 Task: Use GitHub's "Code" tab to browse a repository's source code.
Action: Mouse moved to (1163, 76)
Screenshot: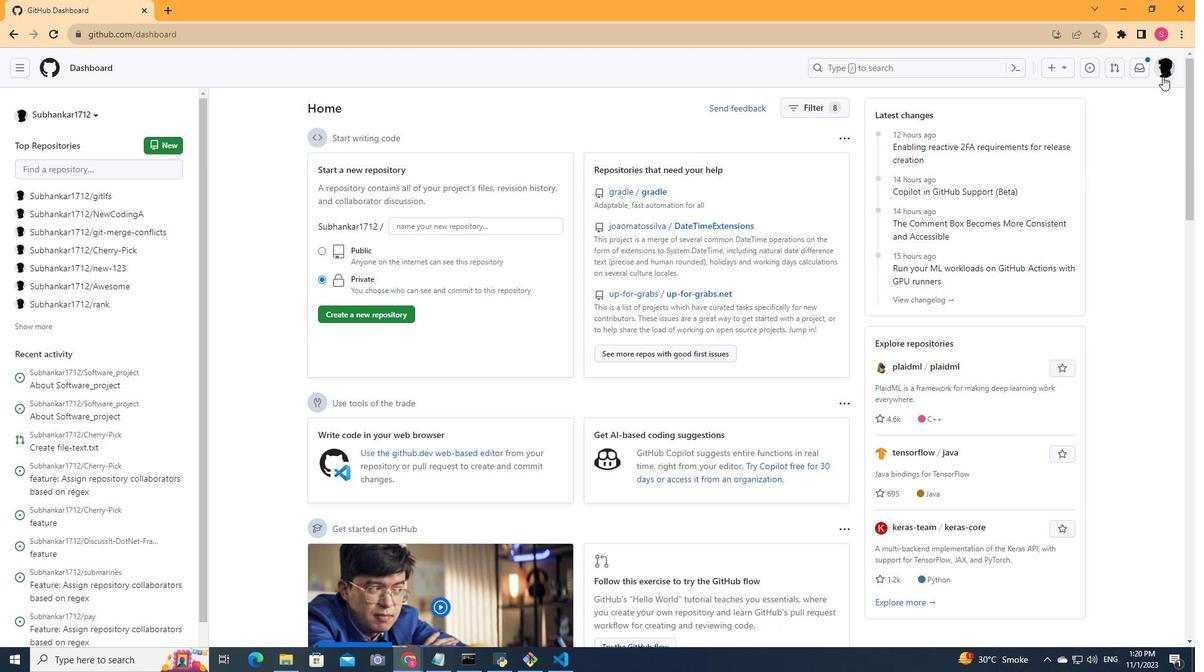 
Action: Mouse pressed left at (1163, 76)
Screenshot: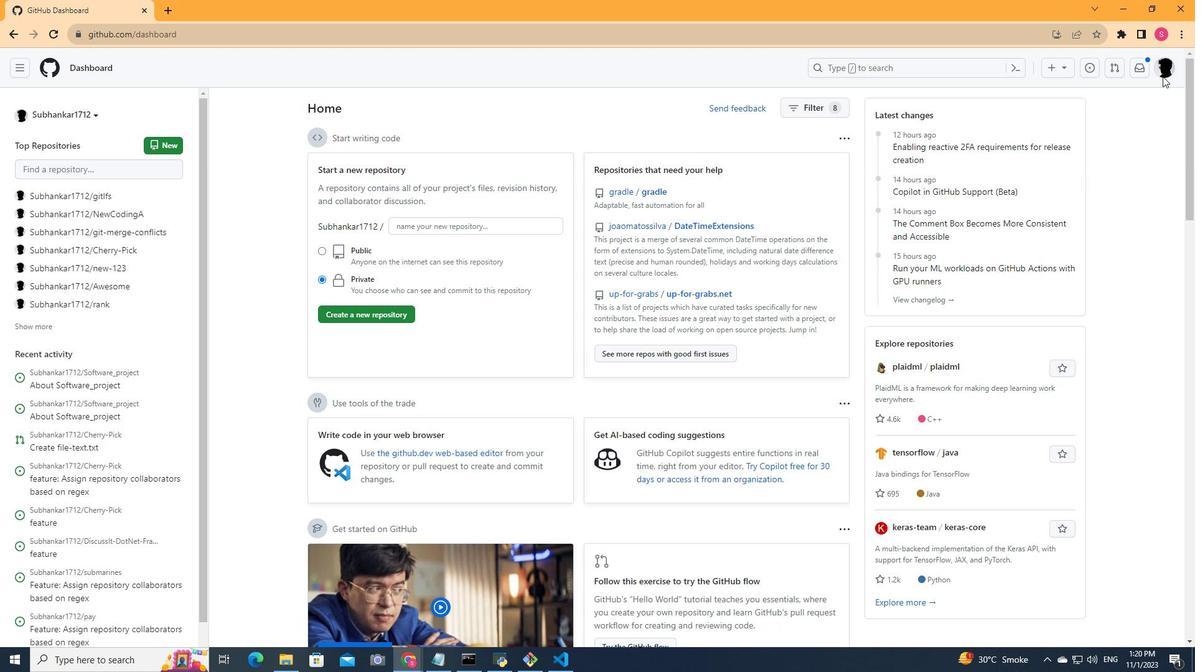 
Action: Mouse moved to (1072, 156)
Screenshot: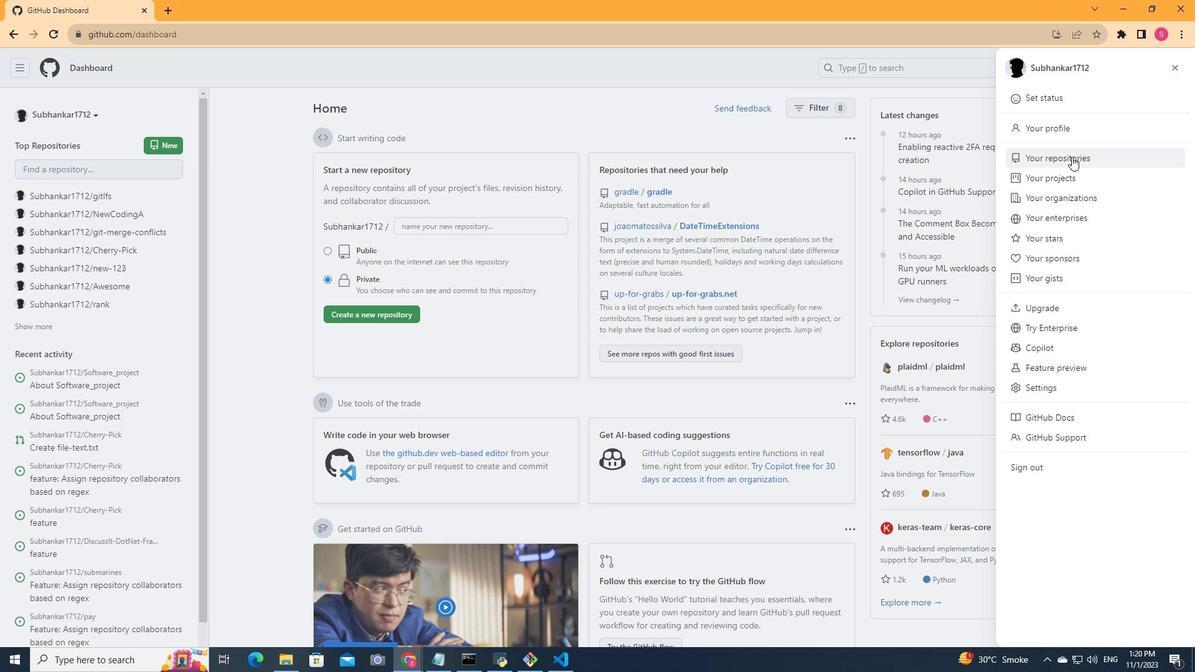 
Action: Mouse pressed left at (1072, 156)
Screenshot: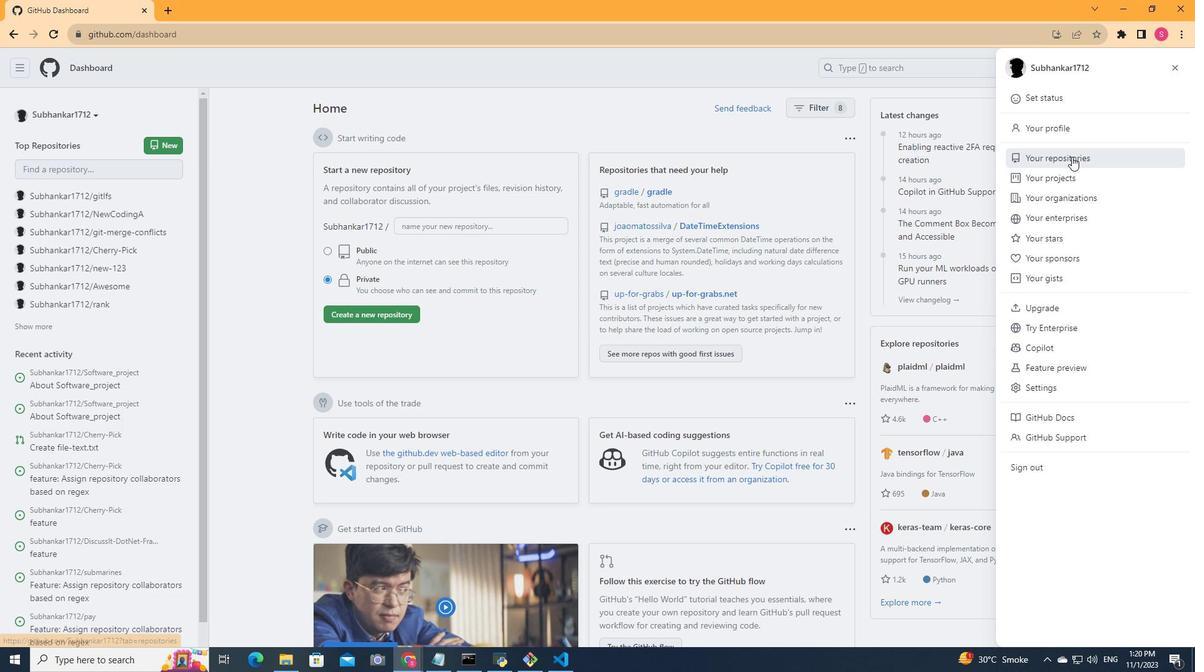 
Action: Mouse moved to (457, 184)
Screenshot: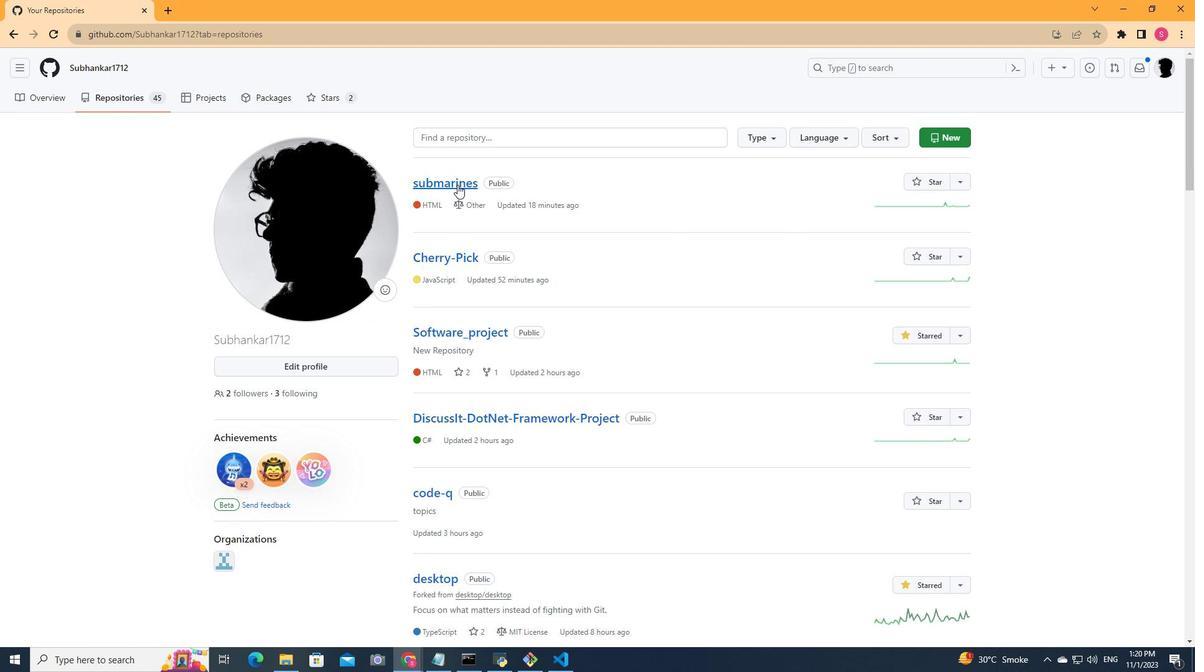
Action: Mouse pressed left at (457, 184)
Screenshot: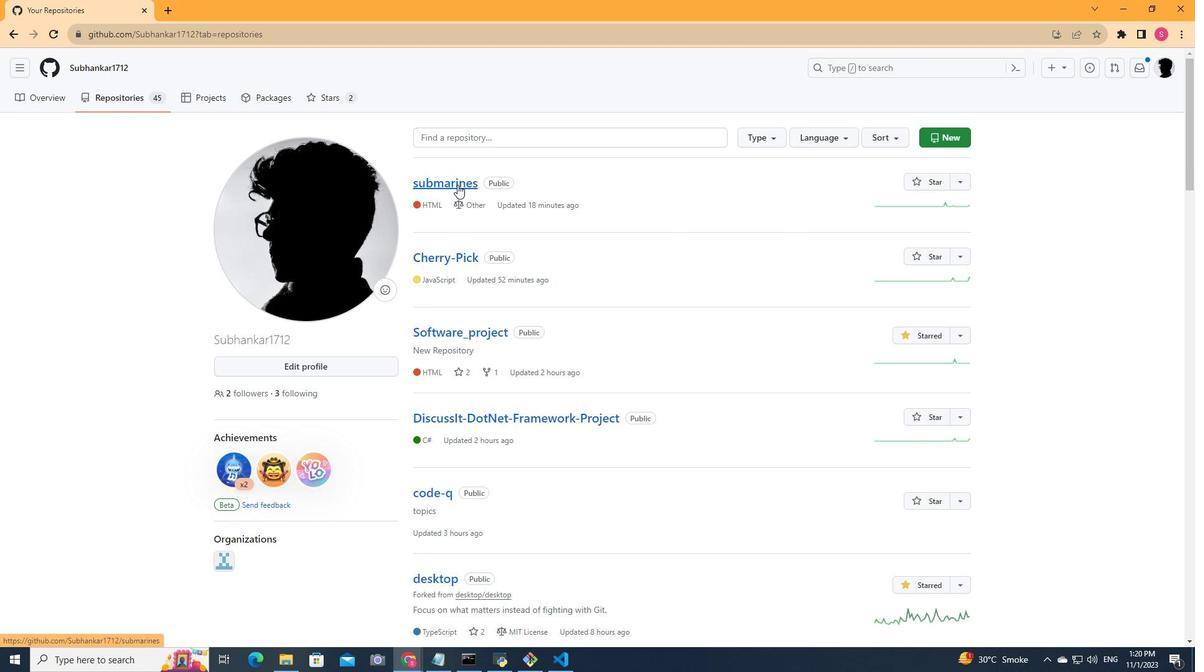 
Action: Mouse moved to (764, 181)
Screenshot: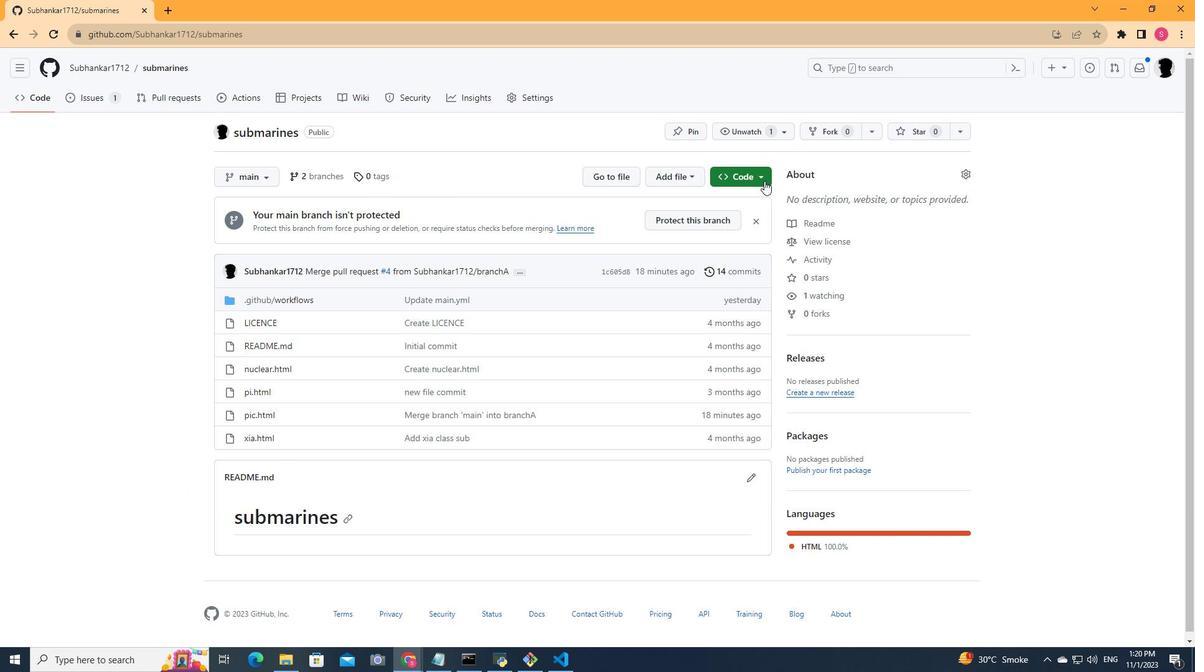 
Action: Mouse pressed left at (764, 181)
Screenshot: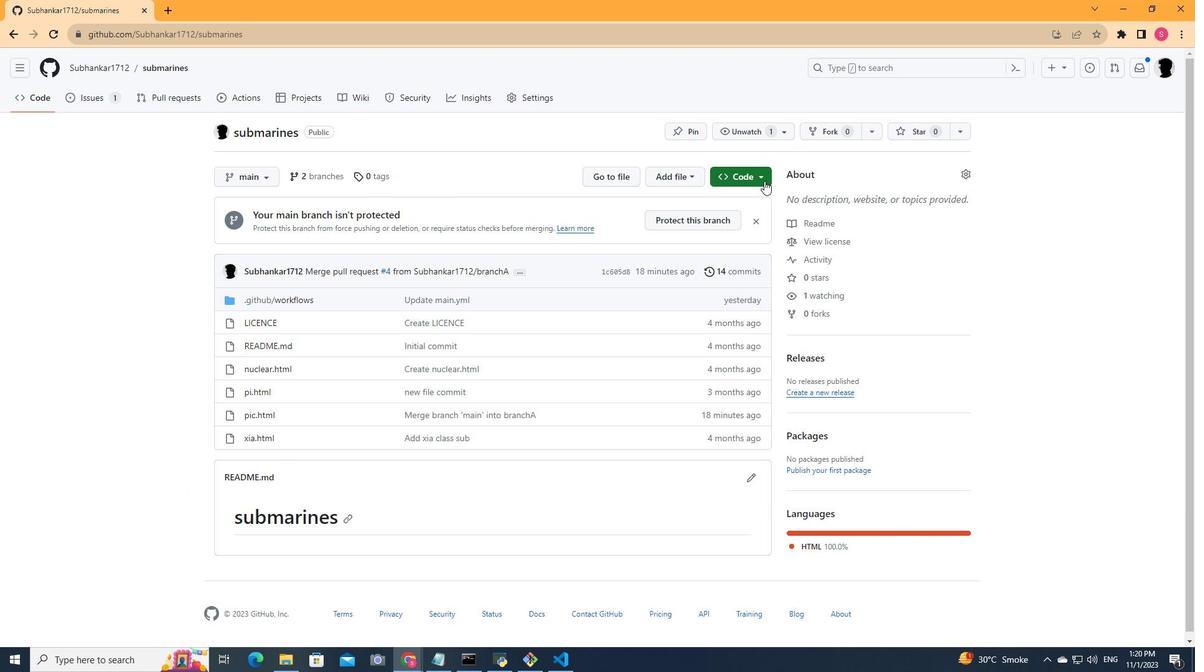 
Action: Mouse moved to (645, 396)
Screenshot: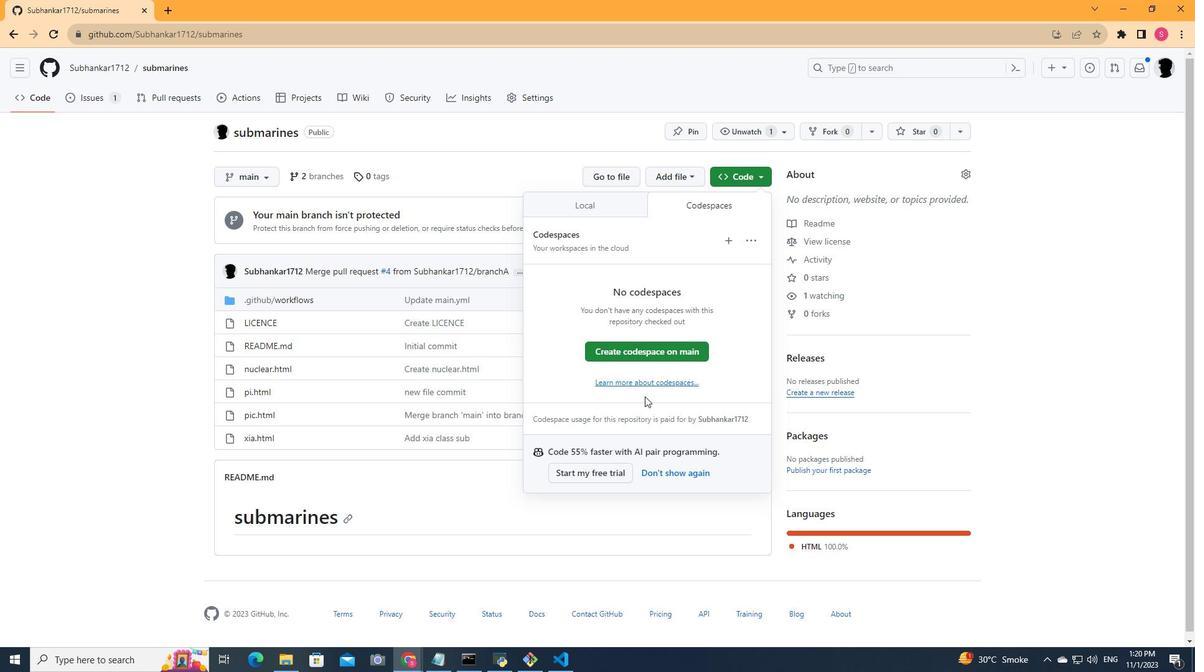 
Action: Mouse scrolled (645, 395) with delta (0, 0)
Screenshot: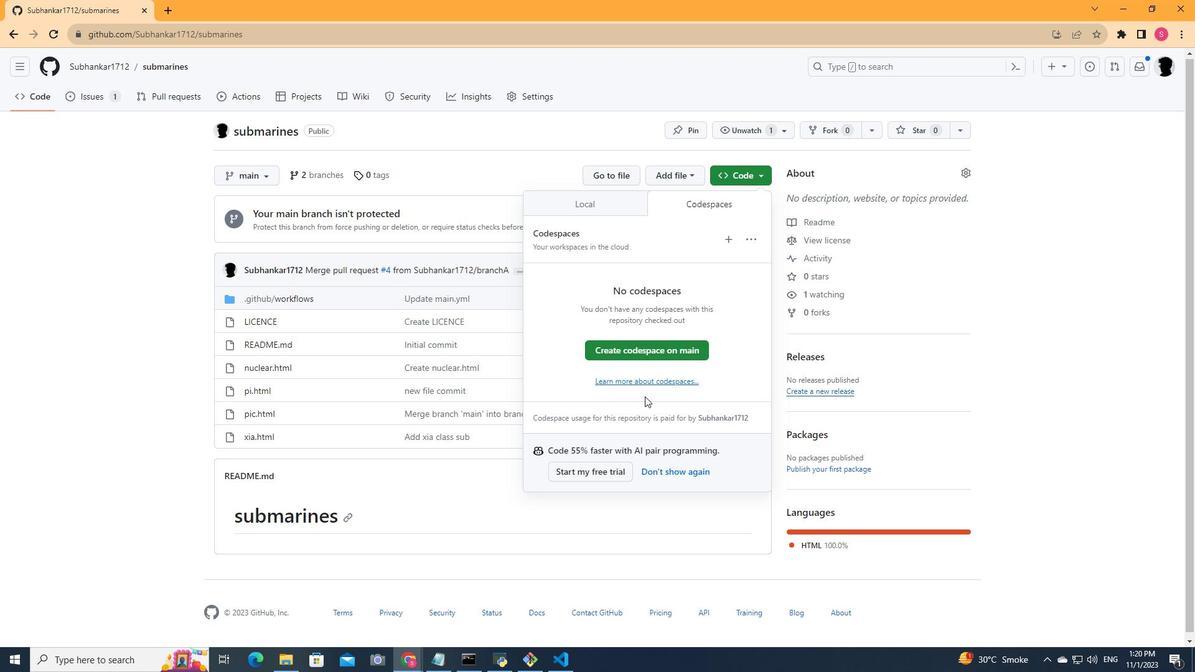 
Action: Mouse scrolled (645, 395) with delta (0, 0)
Screenshot: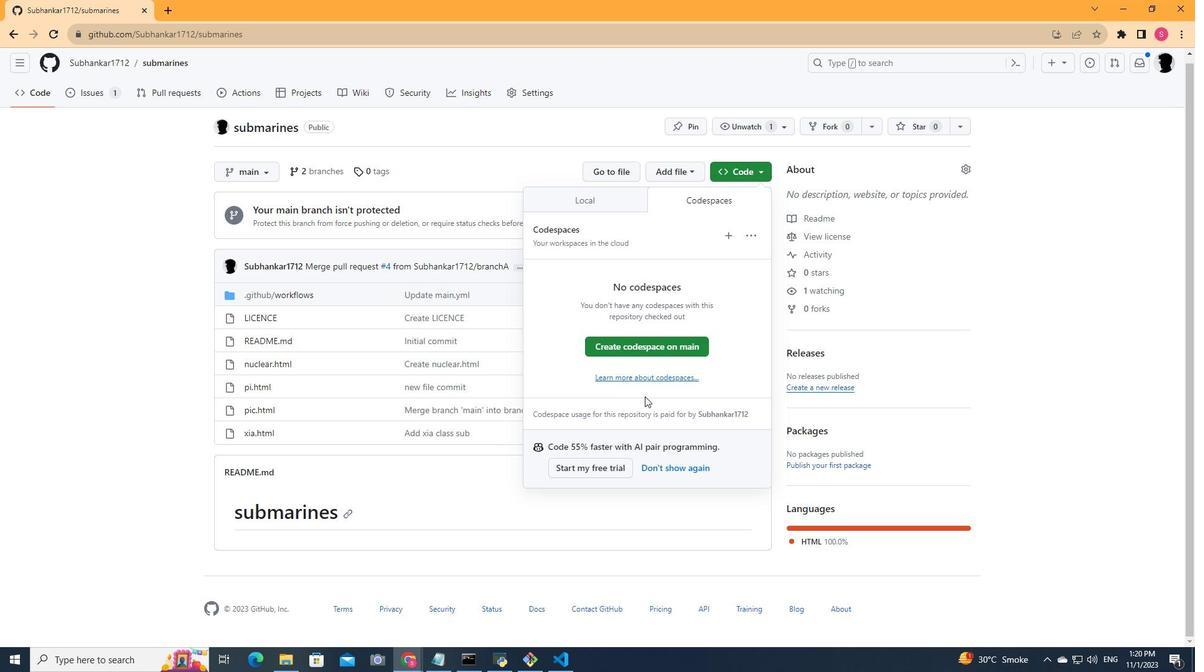 
Action: Mouse moved to (616, 203)
Screenshot: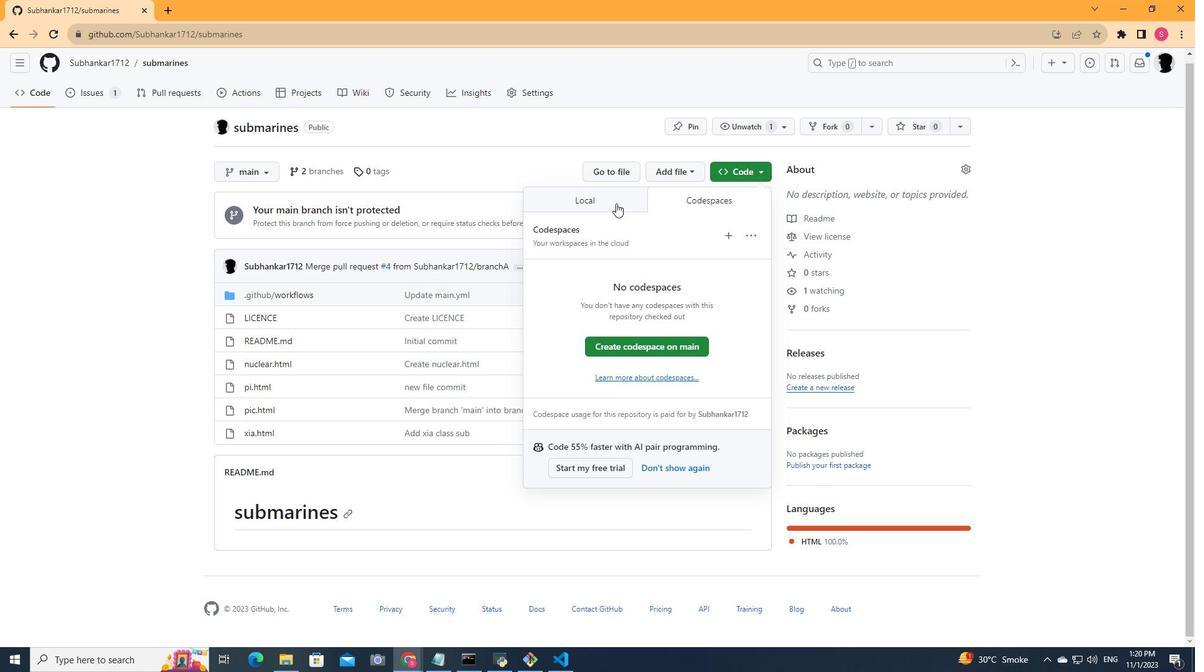 
Action: Mouse pressed left at (616, 203)
Screenshot: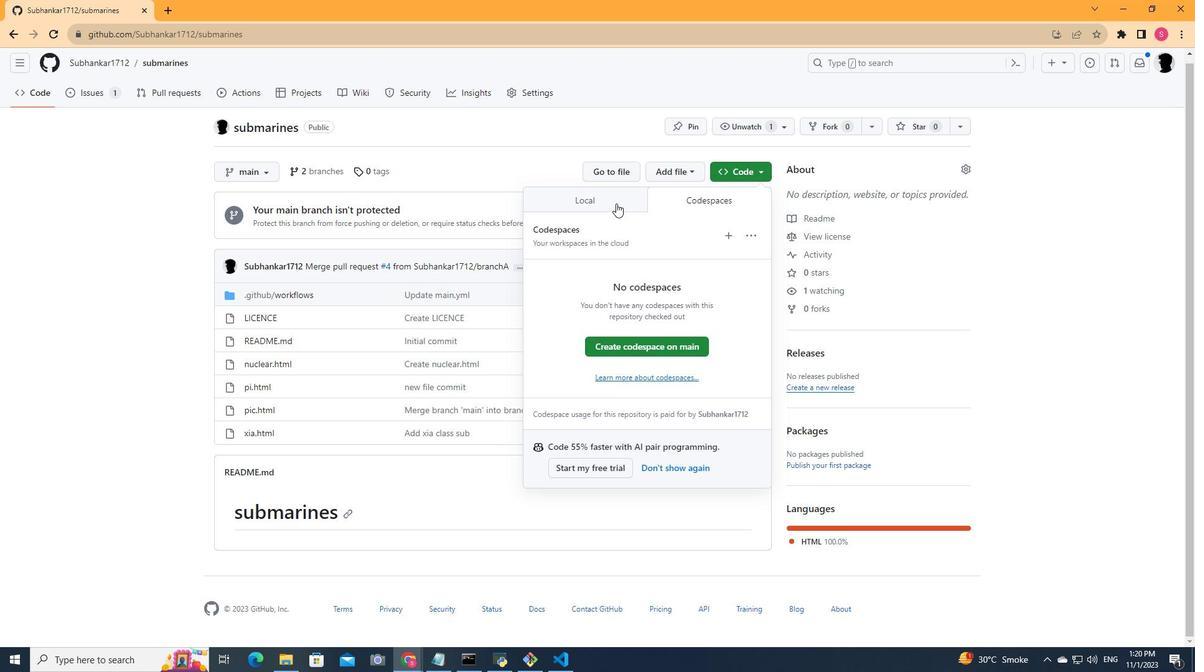 
Action: Mouse moved to (628, 302)
Screenshot: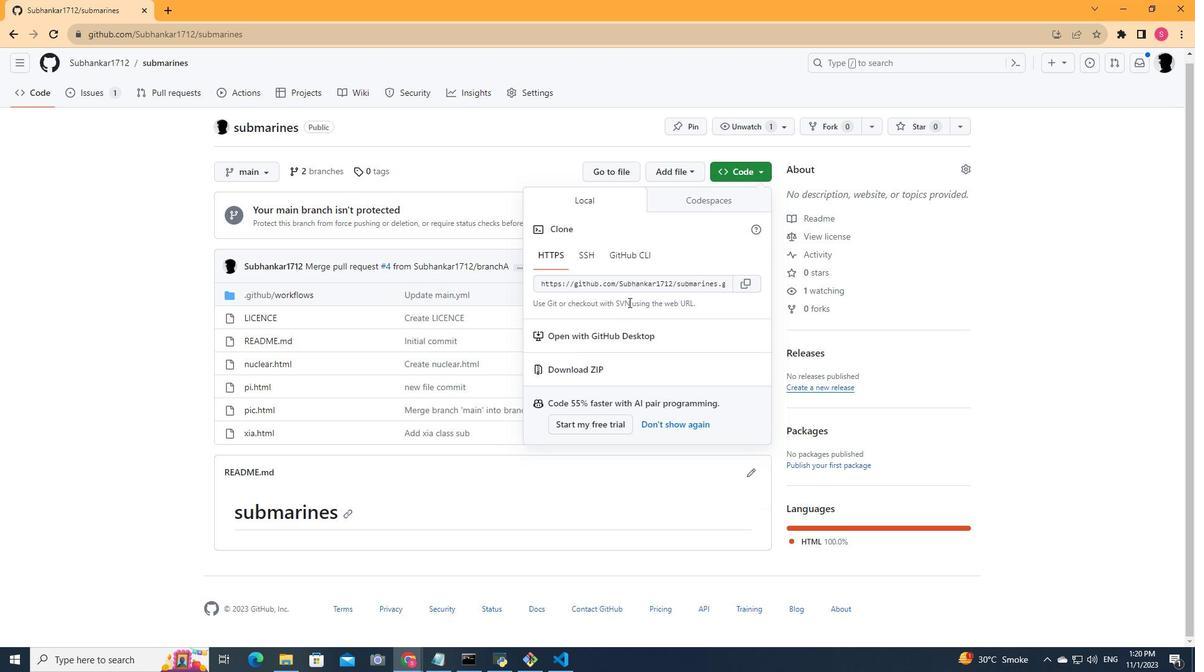 
Action: Mouse scrolled (628, 301) with delta (0, 0)
Screenshot: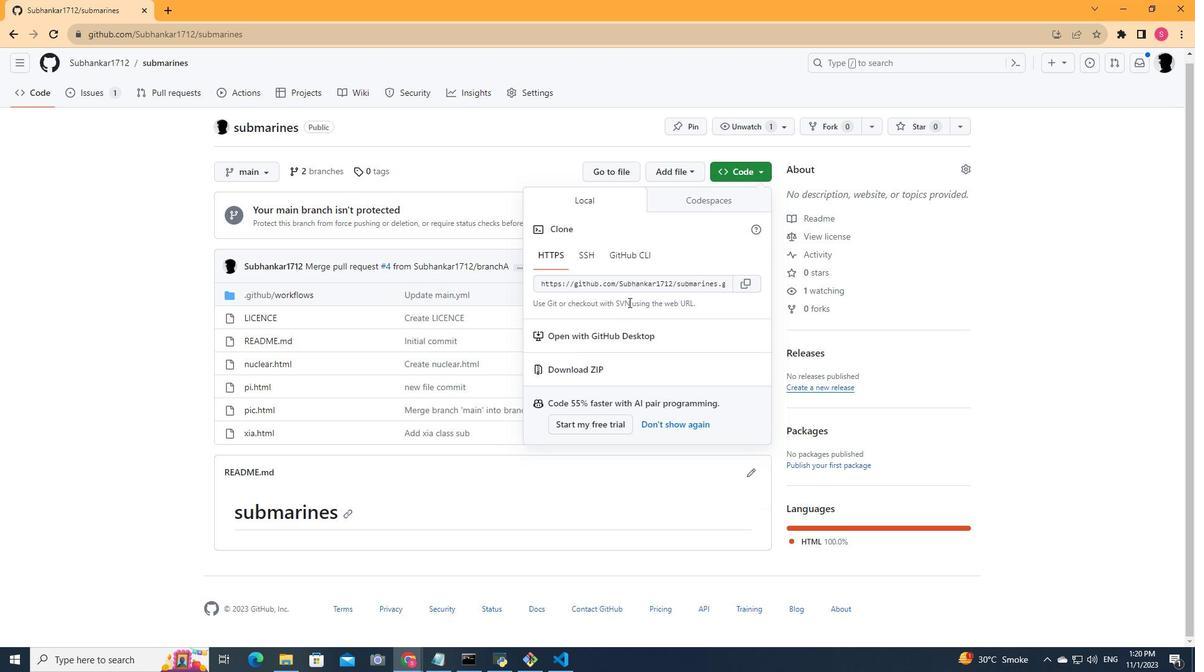 
Action: Mouse scrolled (628, 301) with delta (0, 0)
Screenshot: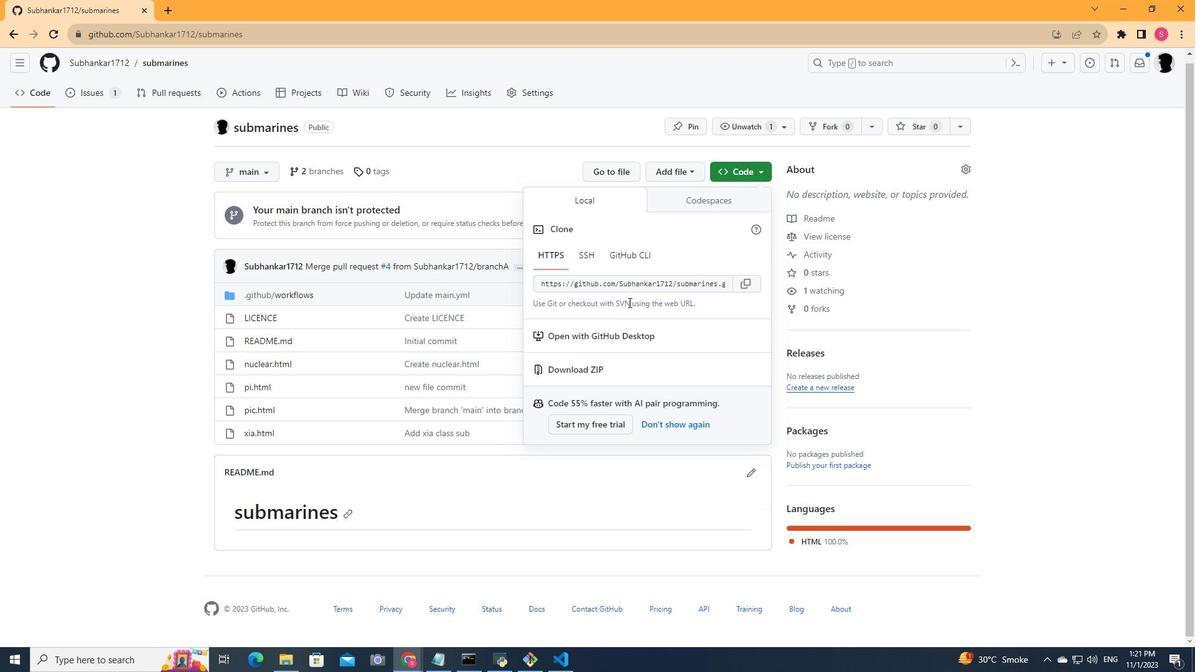 
Action: Mouse moved to (595, 311)
Screenshot: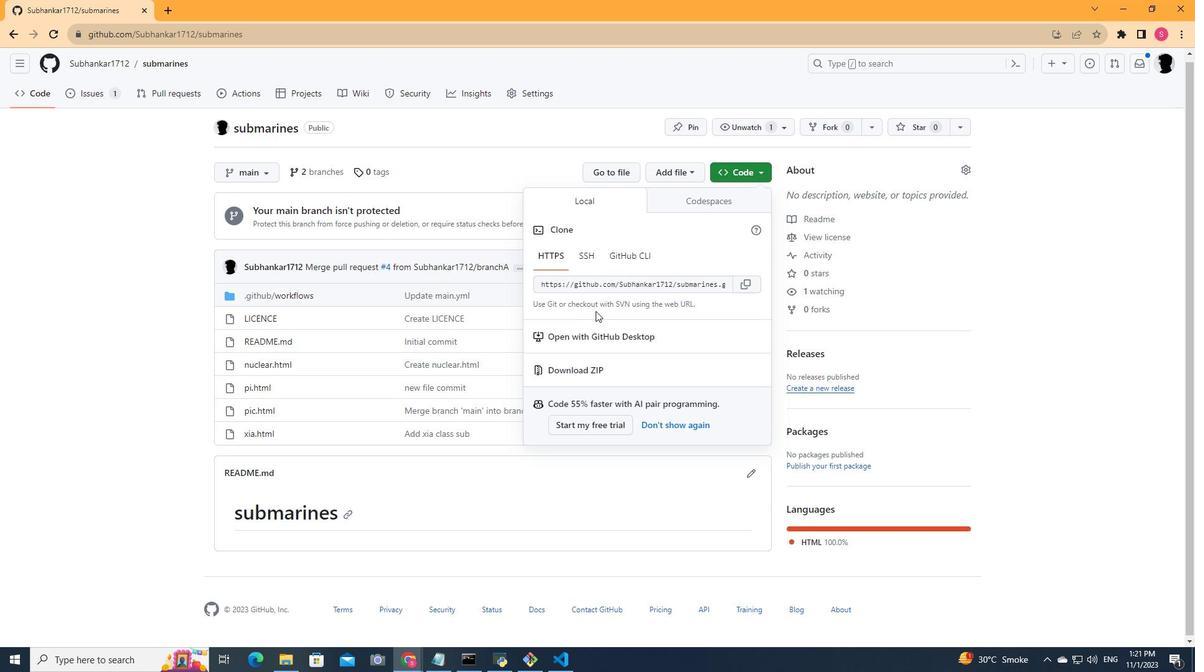 
Action: Mouse scrolled (595, 311) with delta (0, 0)
Screenshot: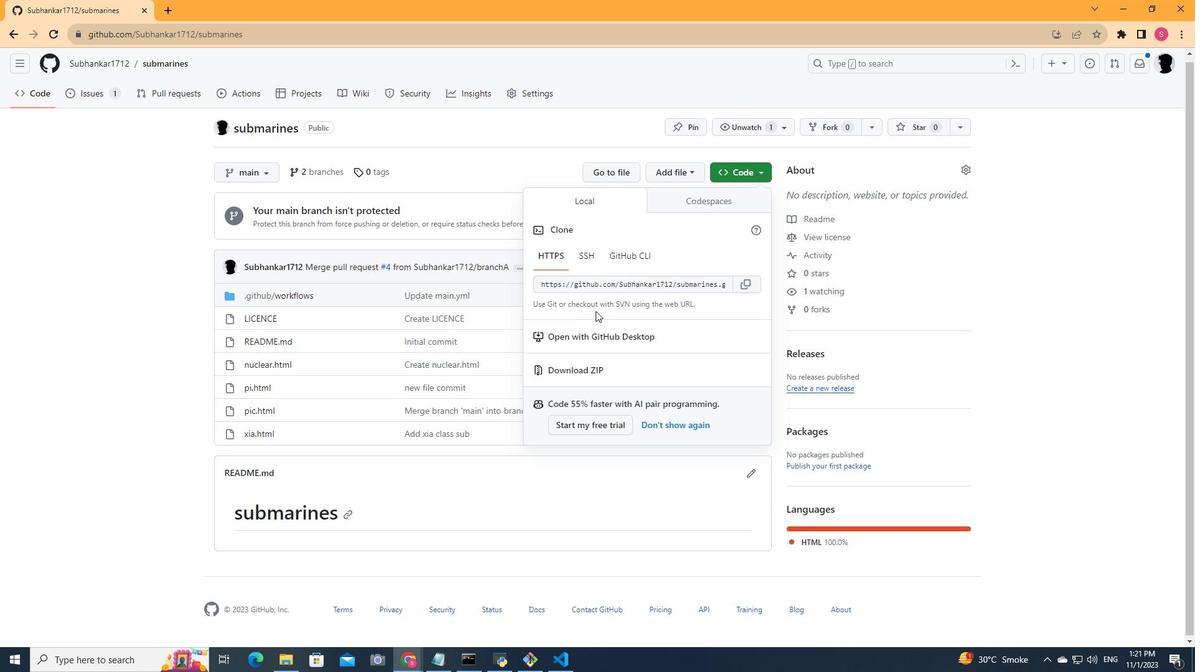 
Action: Mouse scrolled (595, 311) with delta (0, 0)
Screenshot: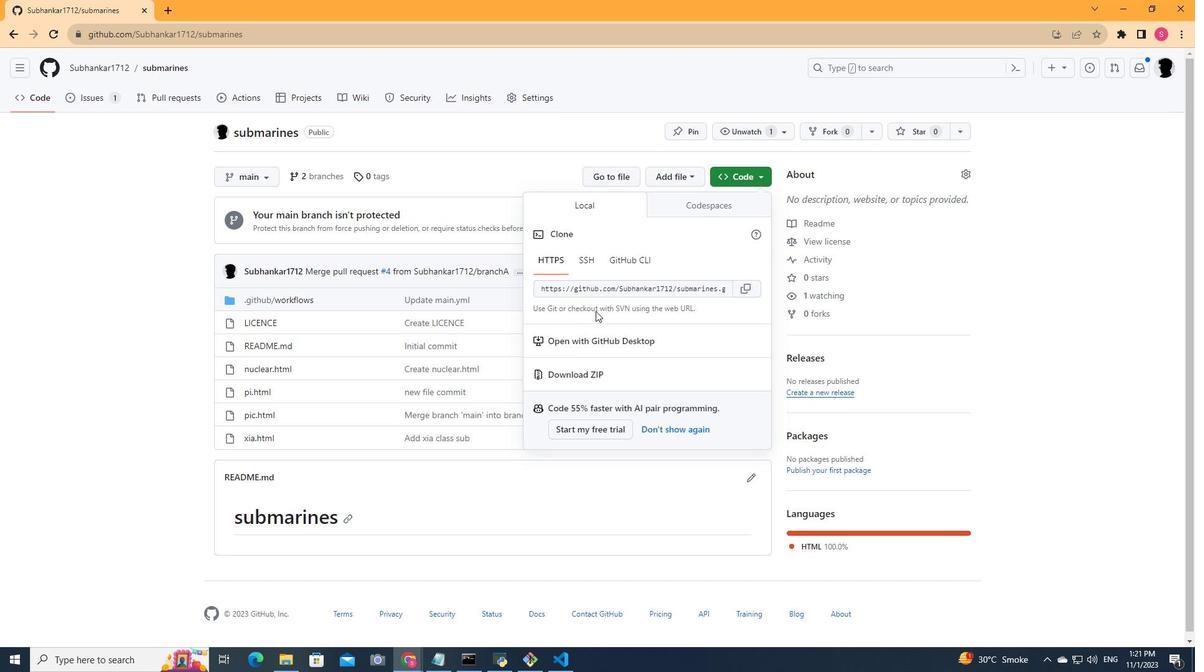 
Action: Mouse moved to (763, 178)
Screenshot: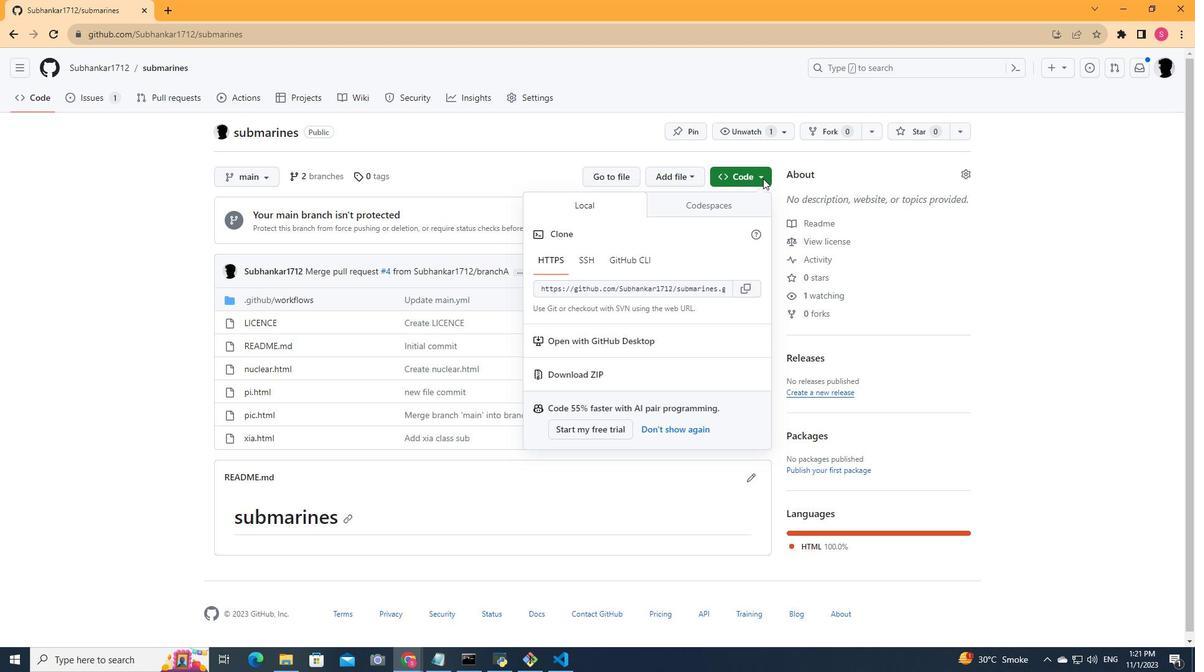 
Action: Mouse pressed left at (763, 178)
Screenshot: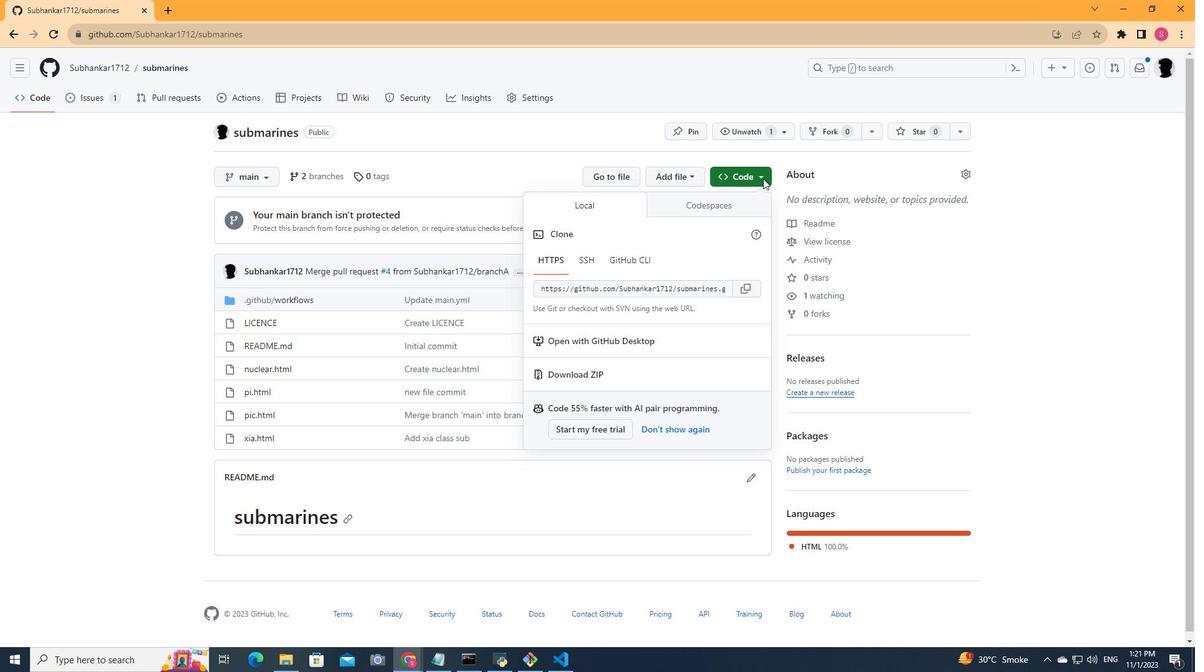 
Action: Mouse moved to (458, 317)
Screenshot: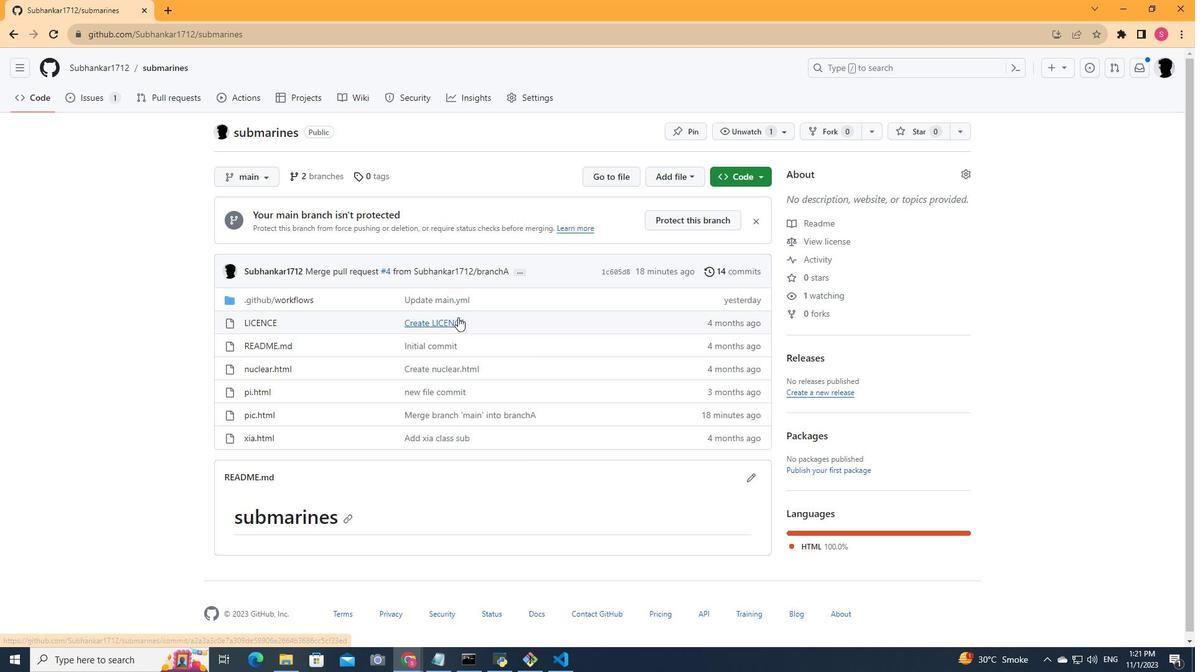 
Action: Mouse scrolled (458, 316) with delta (0, 0)
Screenshot: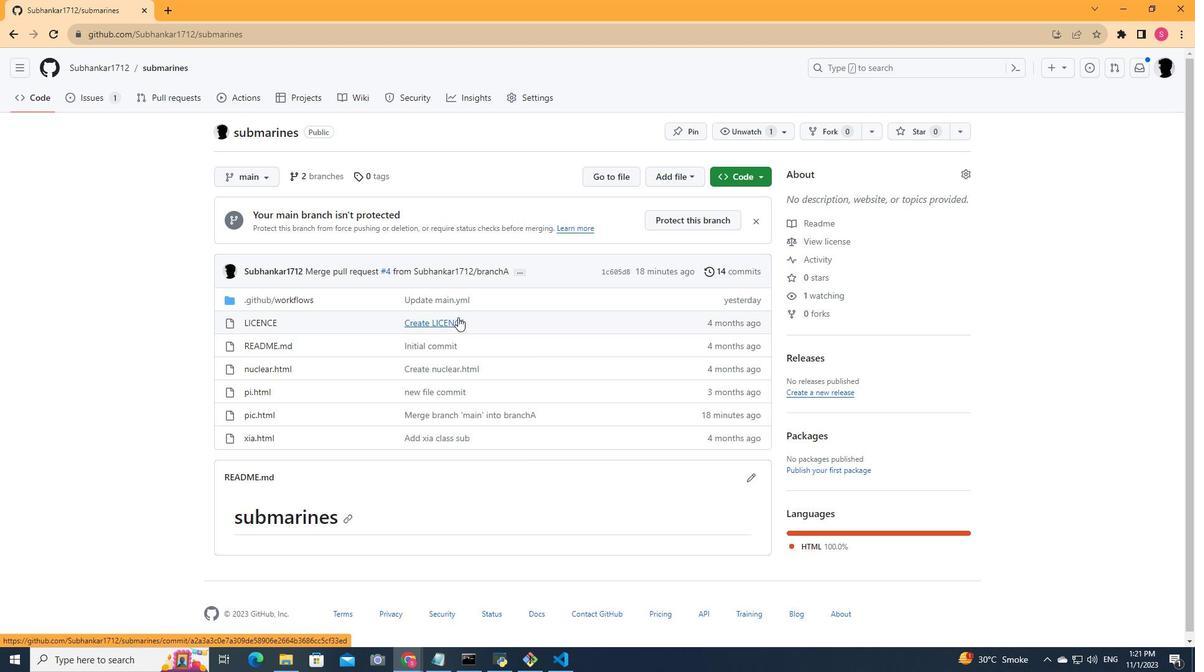 
Action: Mouse scrolled (458, 316) with delta (0, 0)
Screenshot: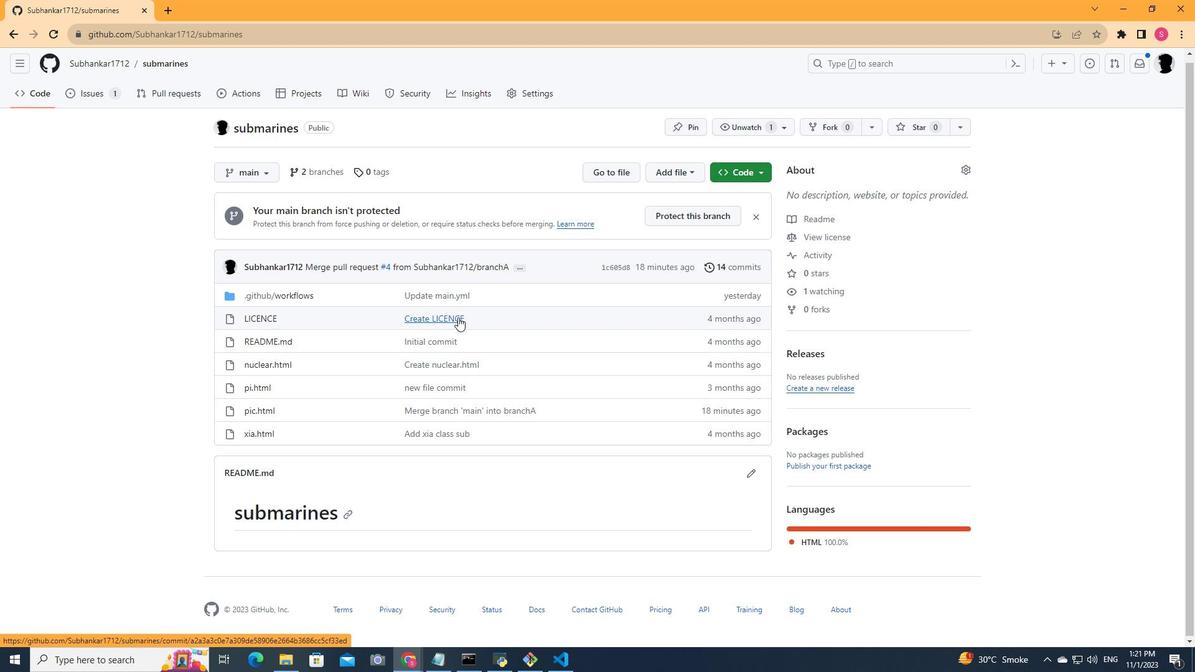 
Action: Mouse moved to (250, 361)
Screenshot: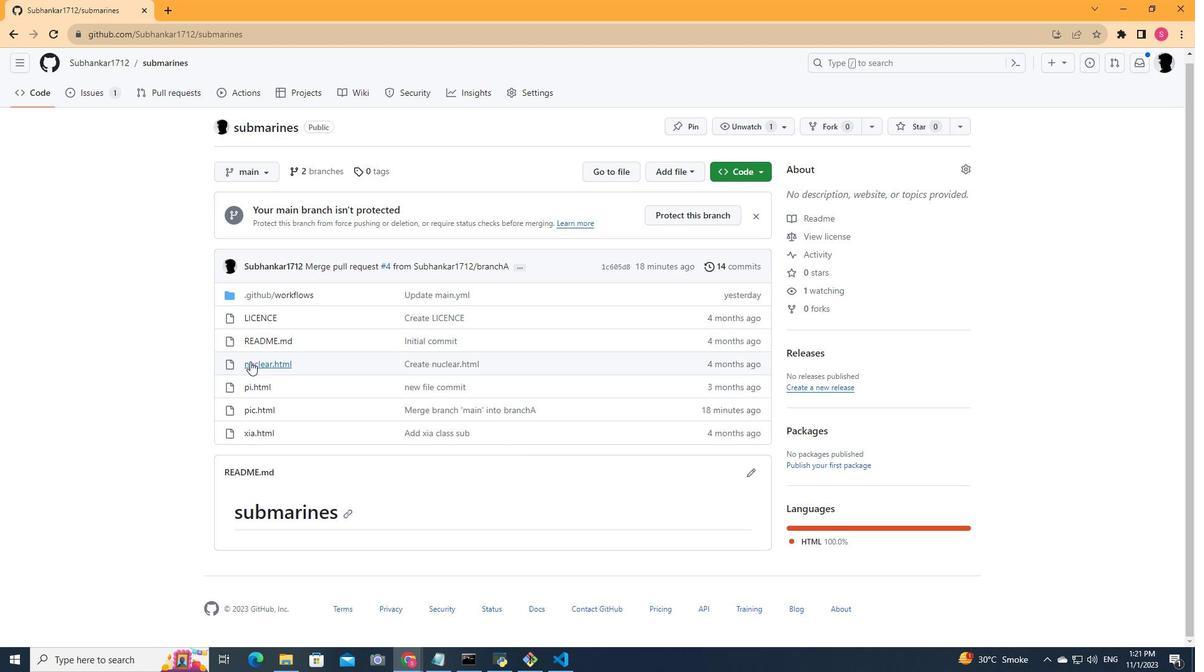 
Action: Mouse pressed left at (250, 361)
Screenshot: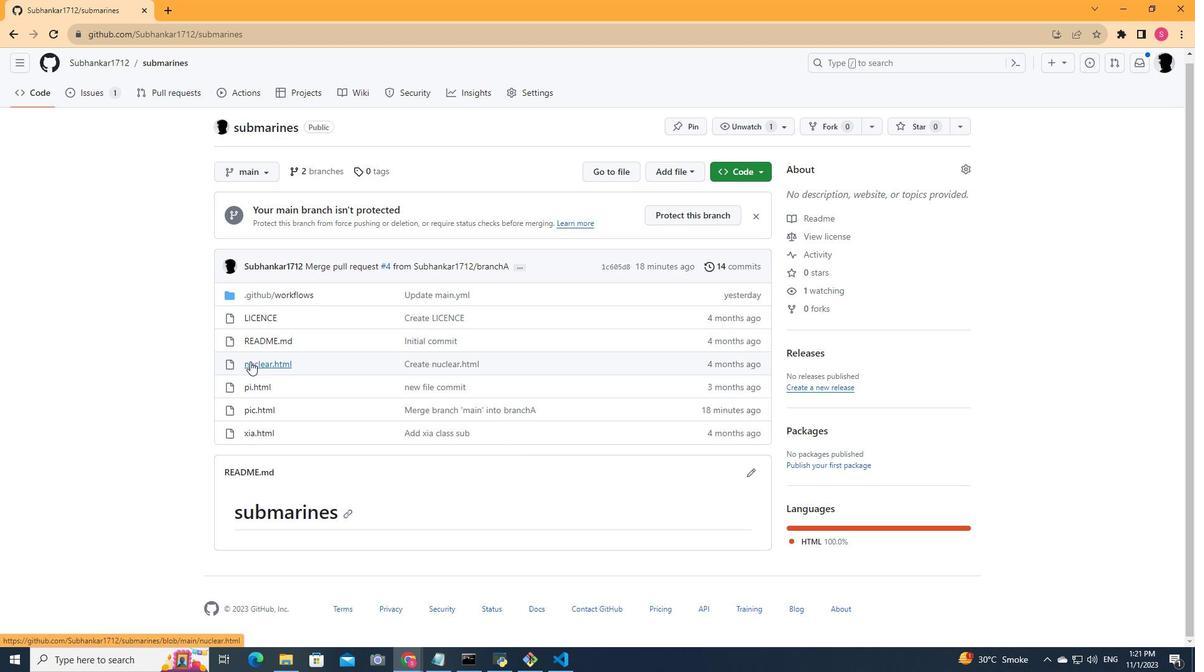 
Action: Mouse moved to (8, 35)
Screenshot: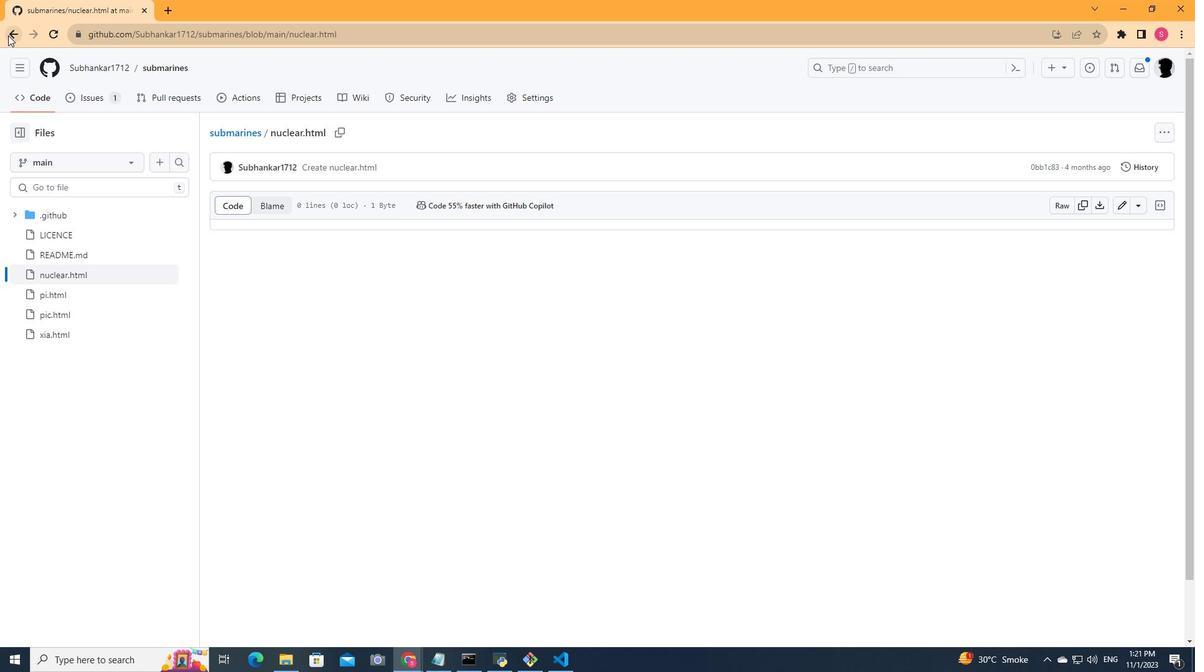 
Action: Mouse pressed left at (8, 35)
Screenshot: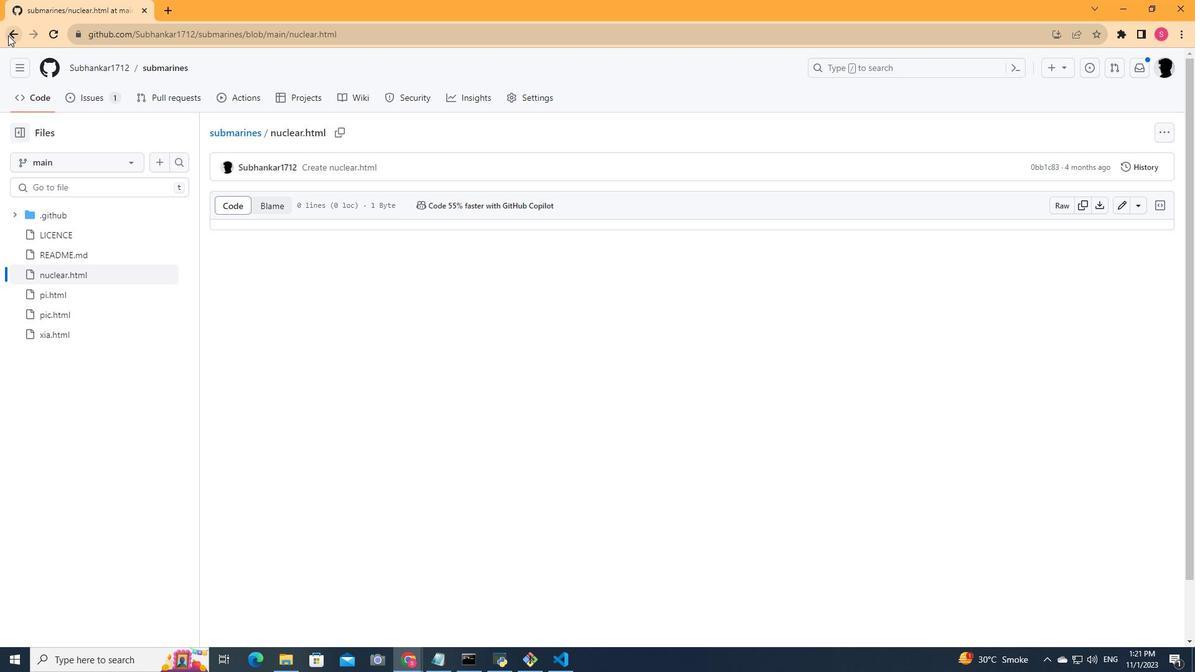 
Action: Mouse moved to (254, 413)
Screenshot: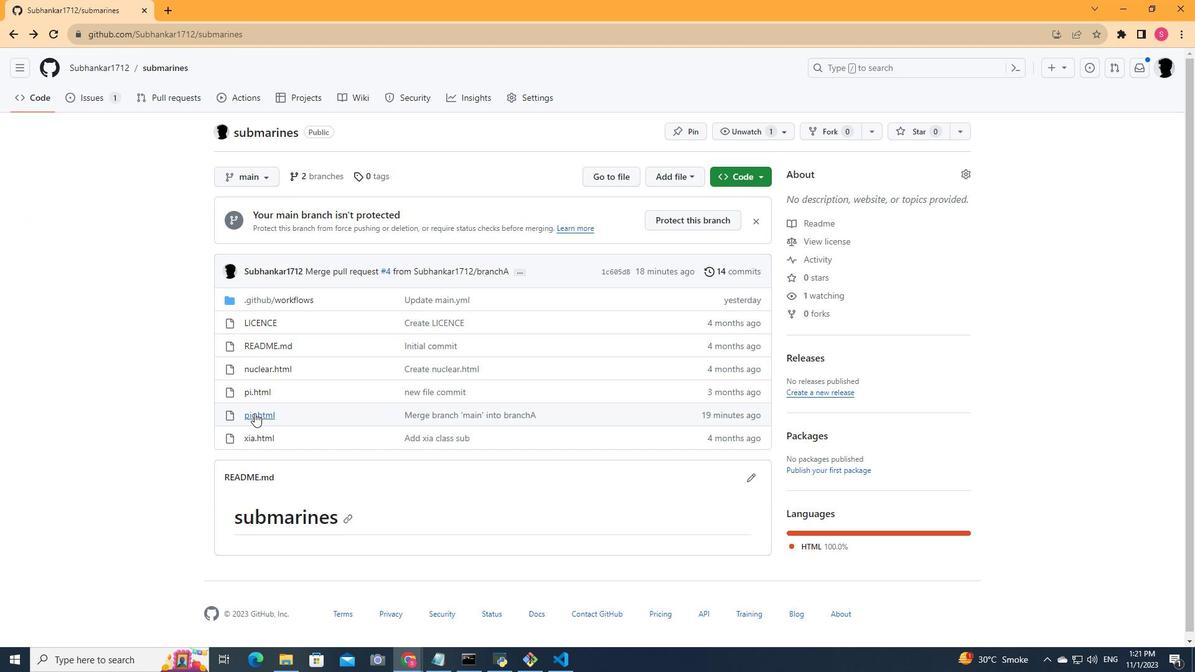 
Action: Mouse pressed left at (254, 413)
Screenshot: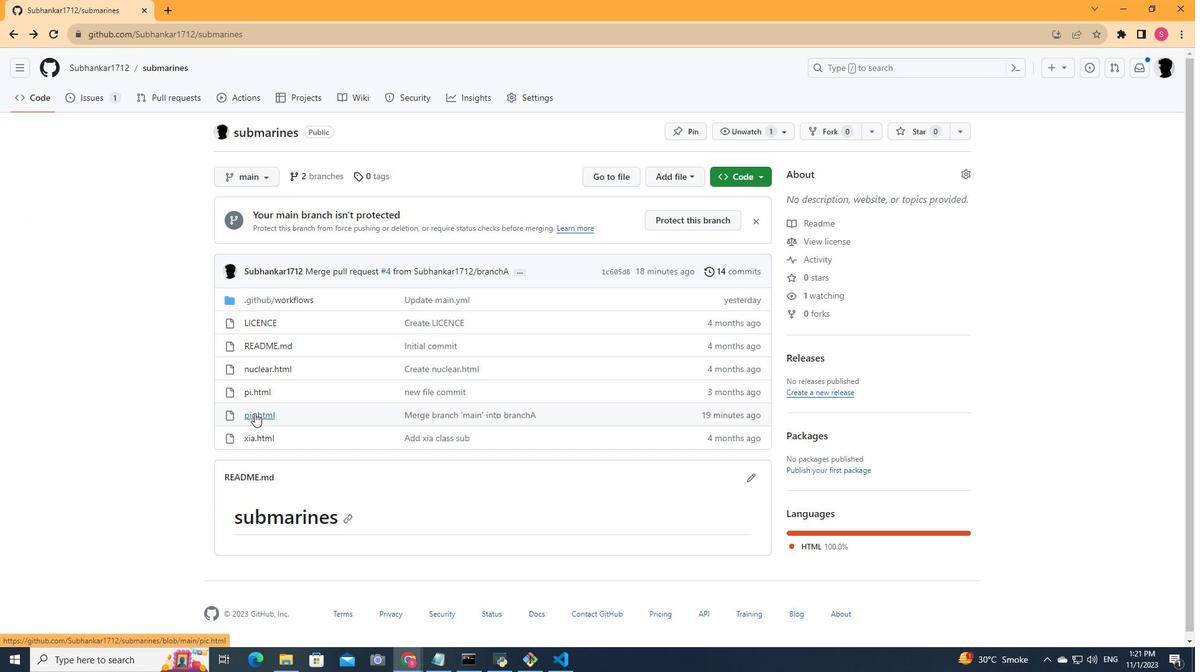 
Action: Mouse moved to (405, 284)
Screenshot: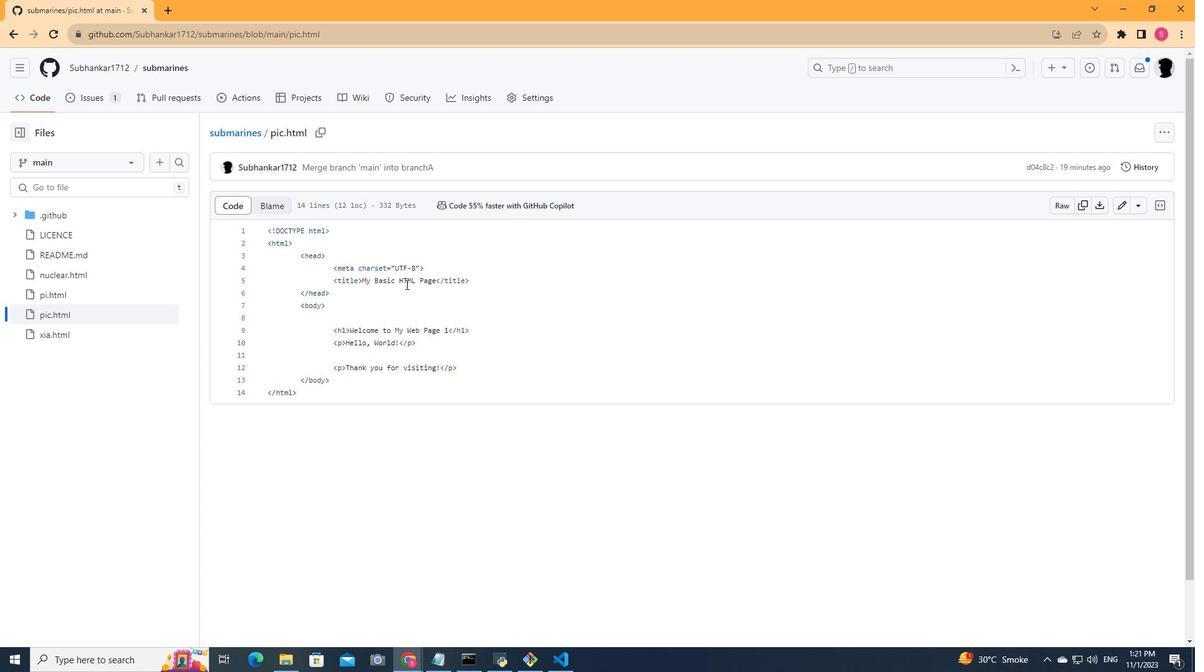 
Action: Mouse scrolled (405, 283) with delta (0, 0)
Screenshot: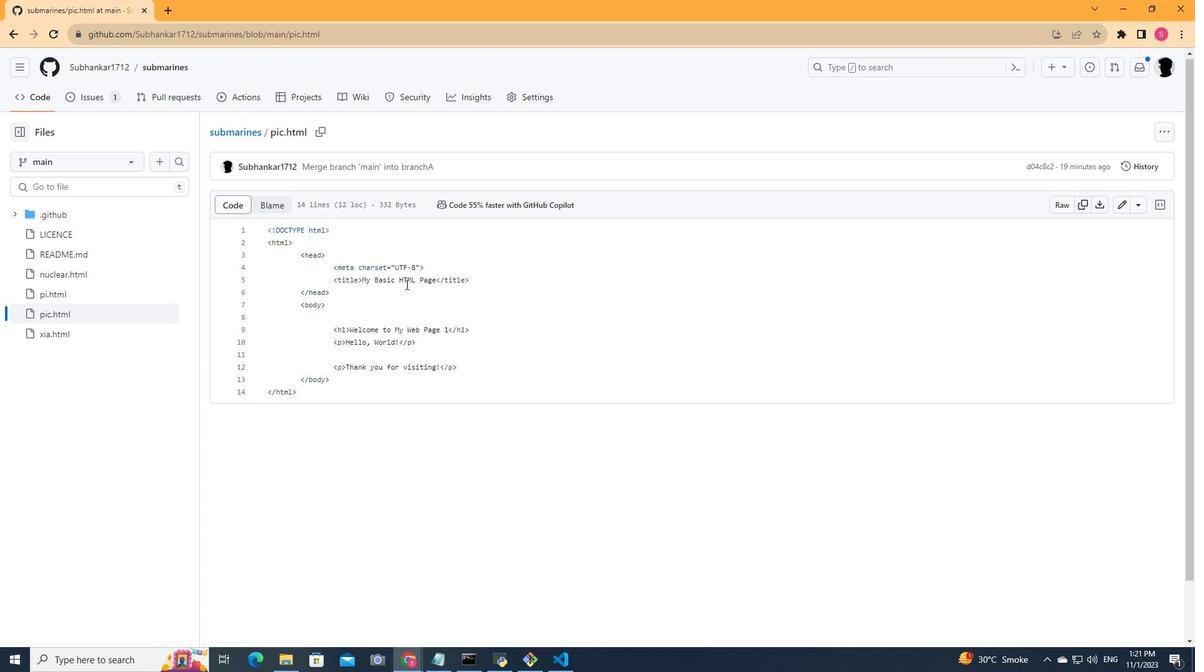 
Action: Mouse moved to (405, 284)
Screenshot: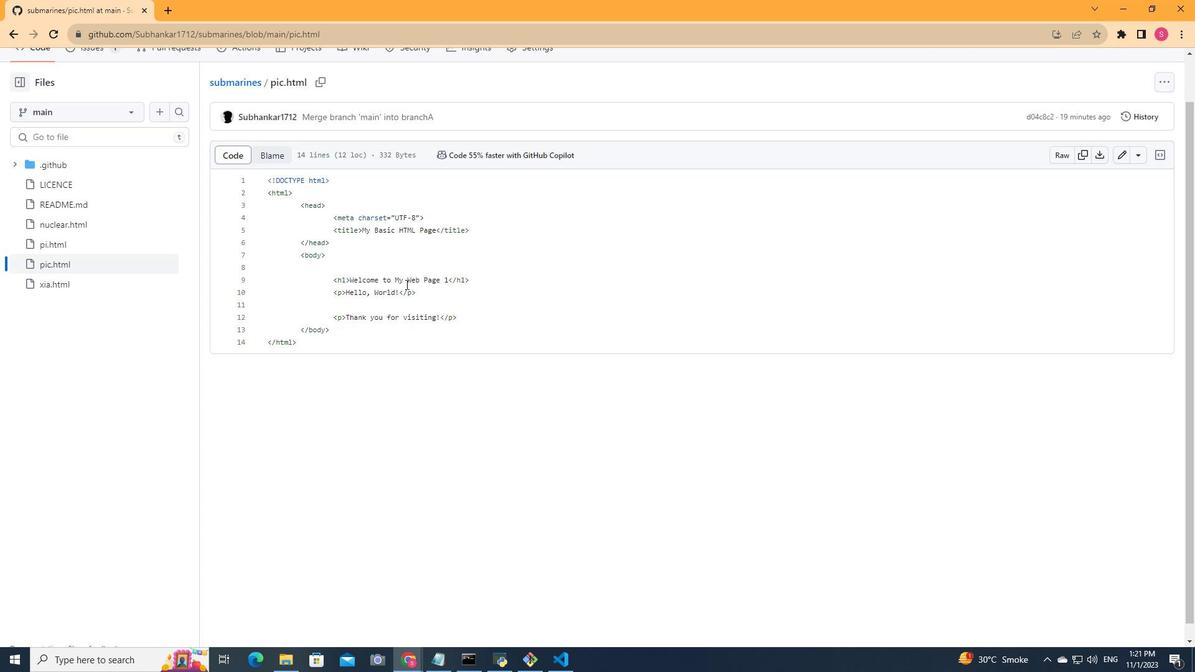 
Action: Mouse scrolled (405, 283) with delta (0, 0)
Screenshot: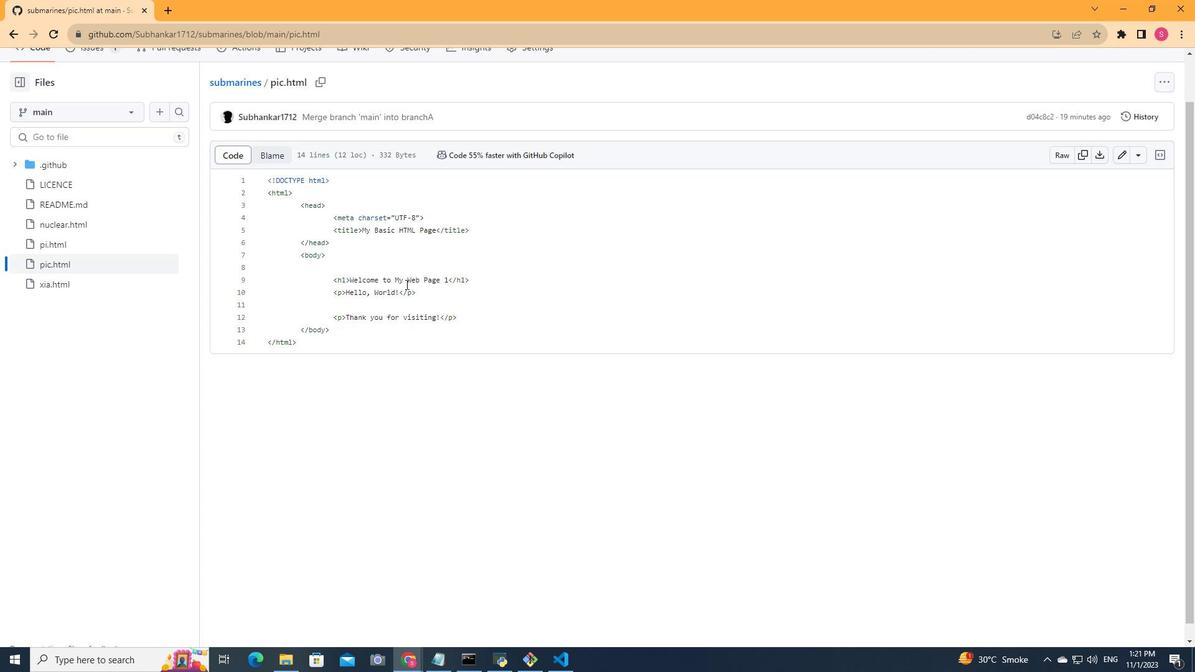 
Action: Mouse scrolled (405, 283) with delta (0, 0)
Screenshot: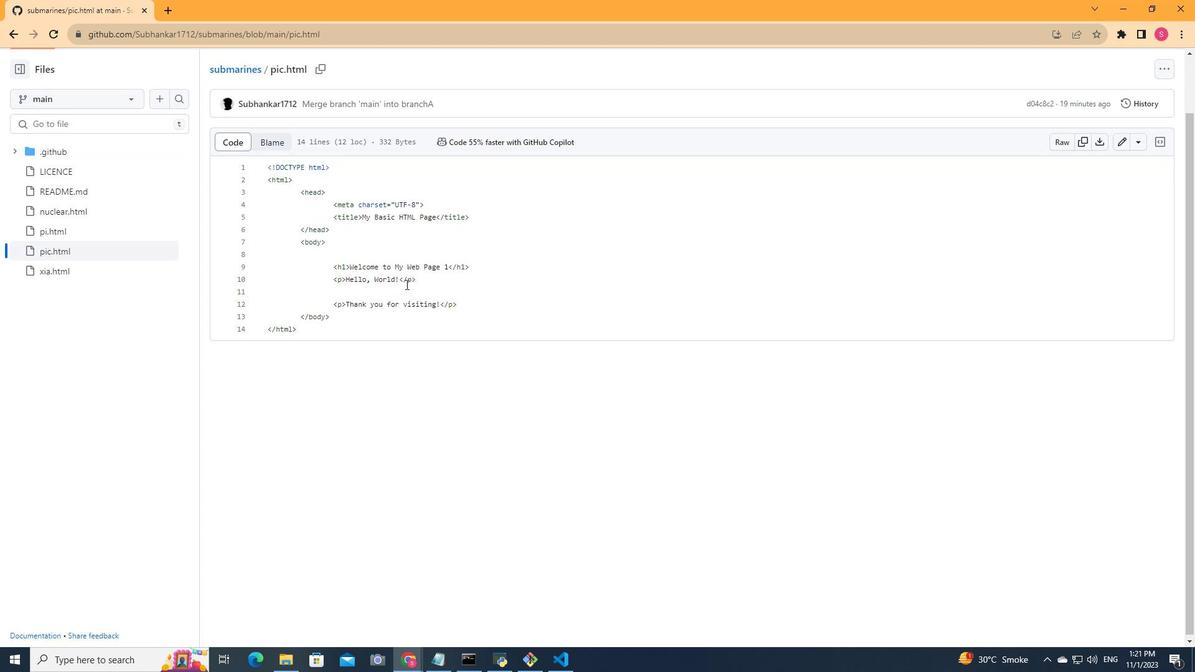 
Action: Mouse scrolled (405, 285) with delta (0, 0)
Screenshot: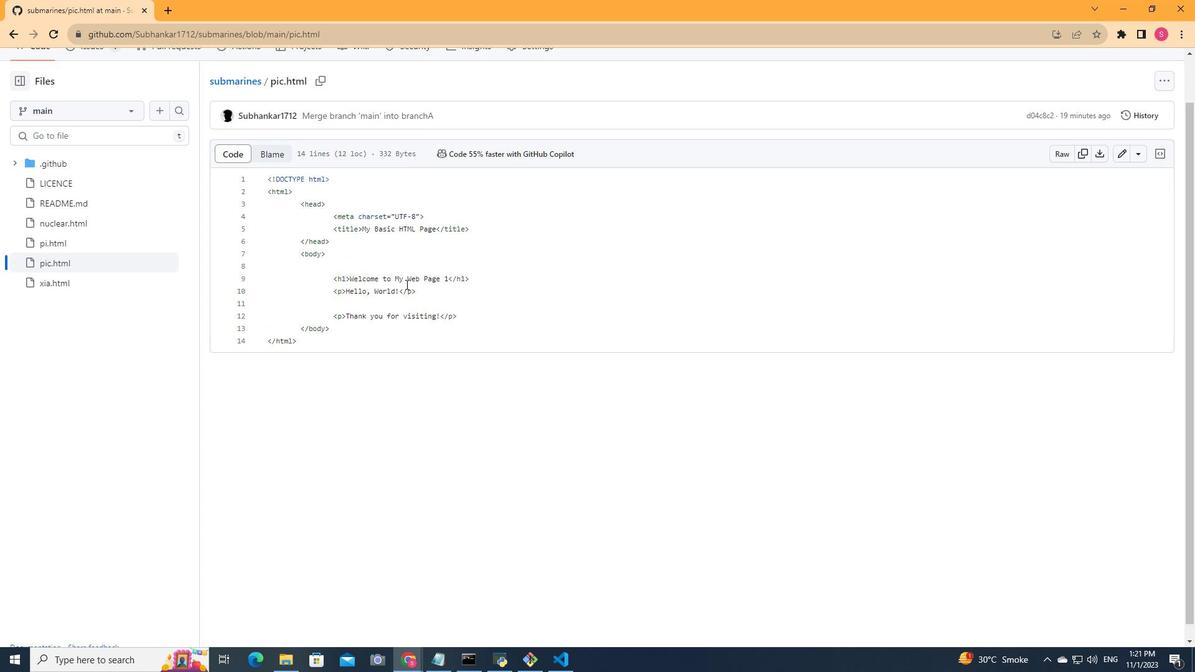
Action: Mouse scrolled (405, 285) with delta (0, 0)
Screenshot: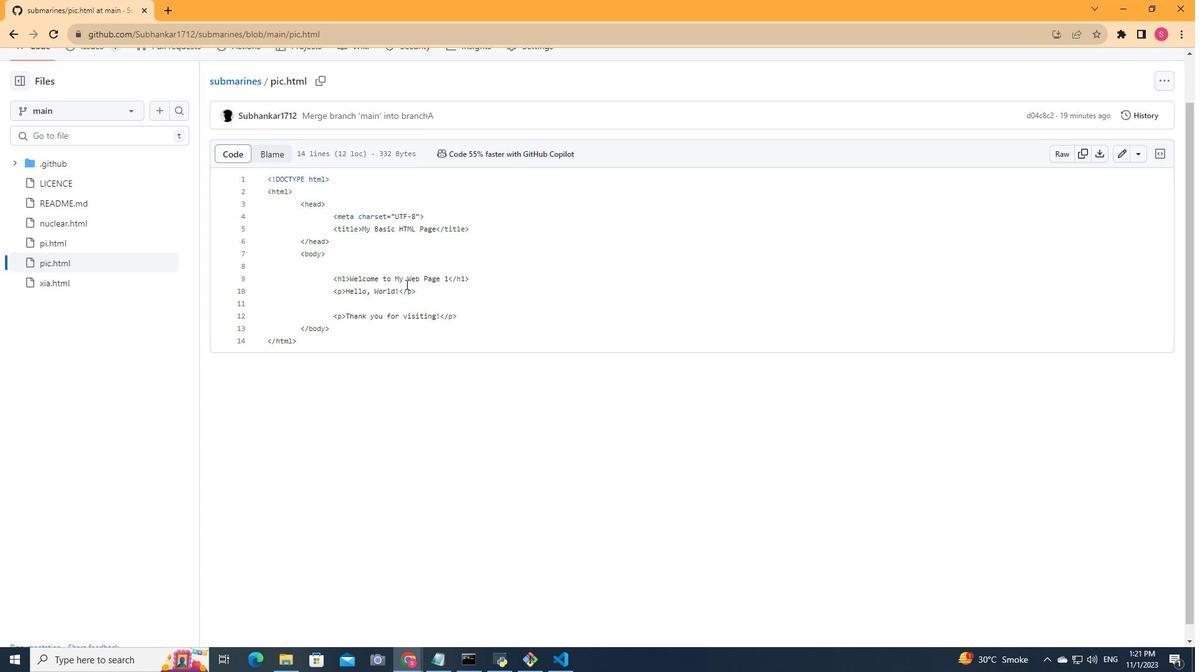 
Action: Mouse moved to (308, 295)
Screenshot: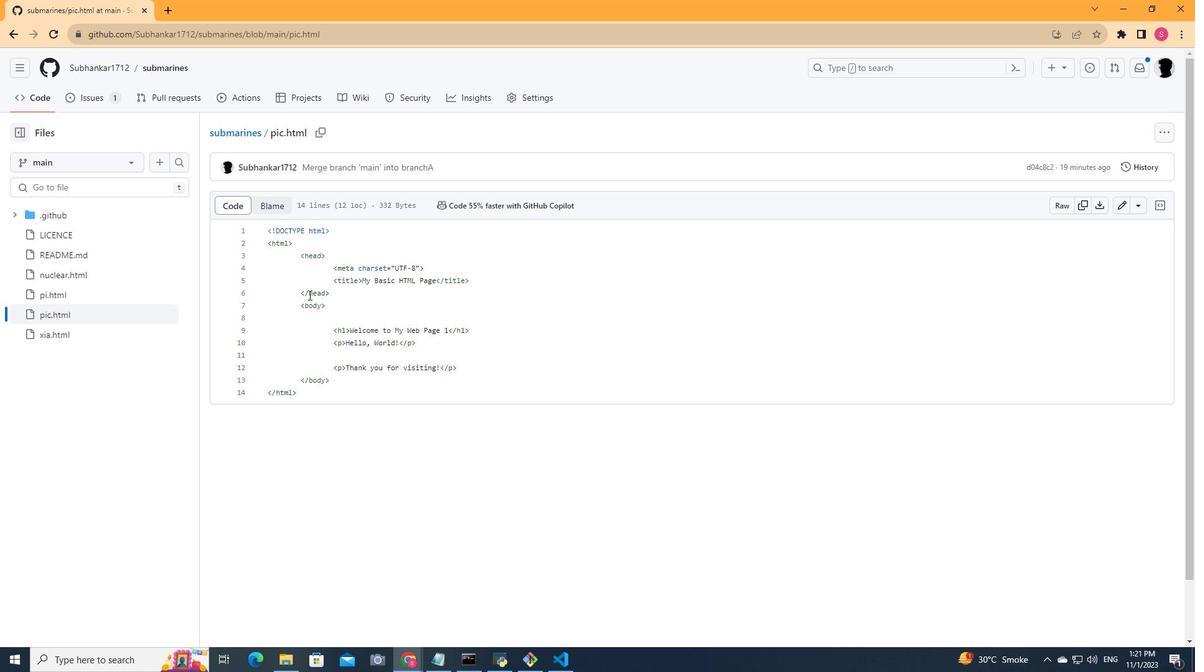 
Action: Mouse pressed left at (308, 295)
Screenshot: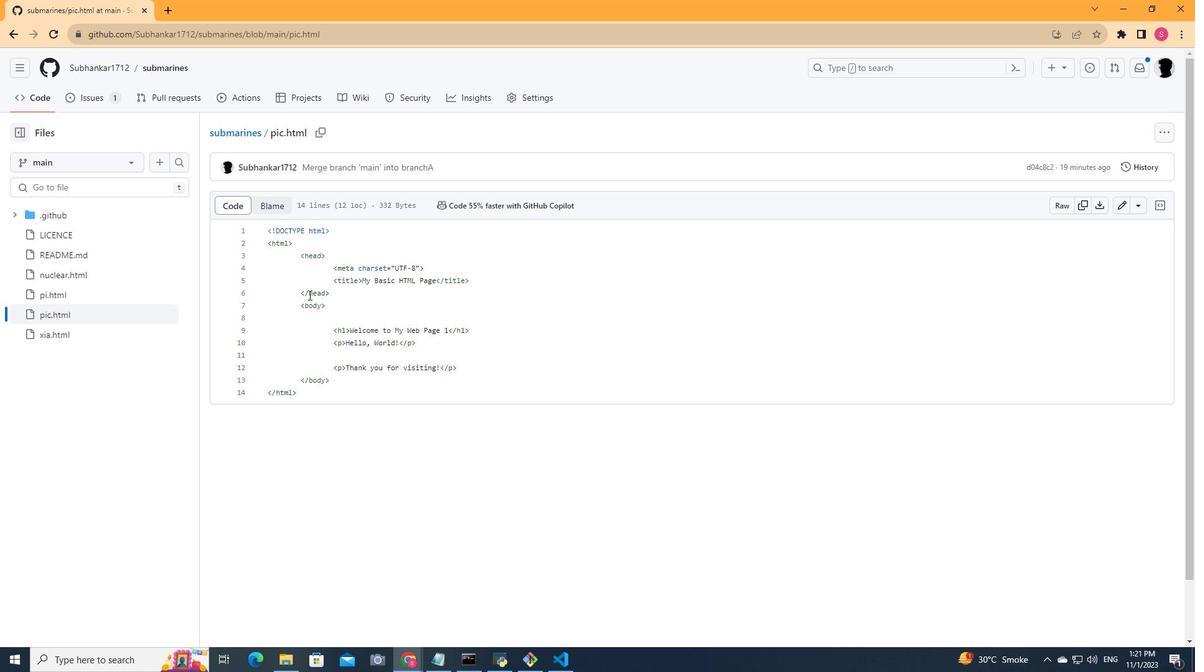 
Action: Mouse moved to (306, 315)
Screenshot: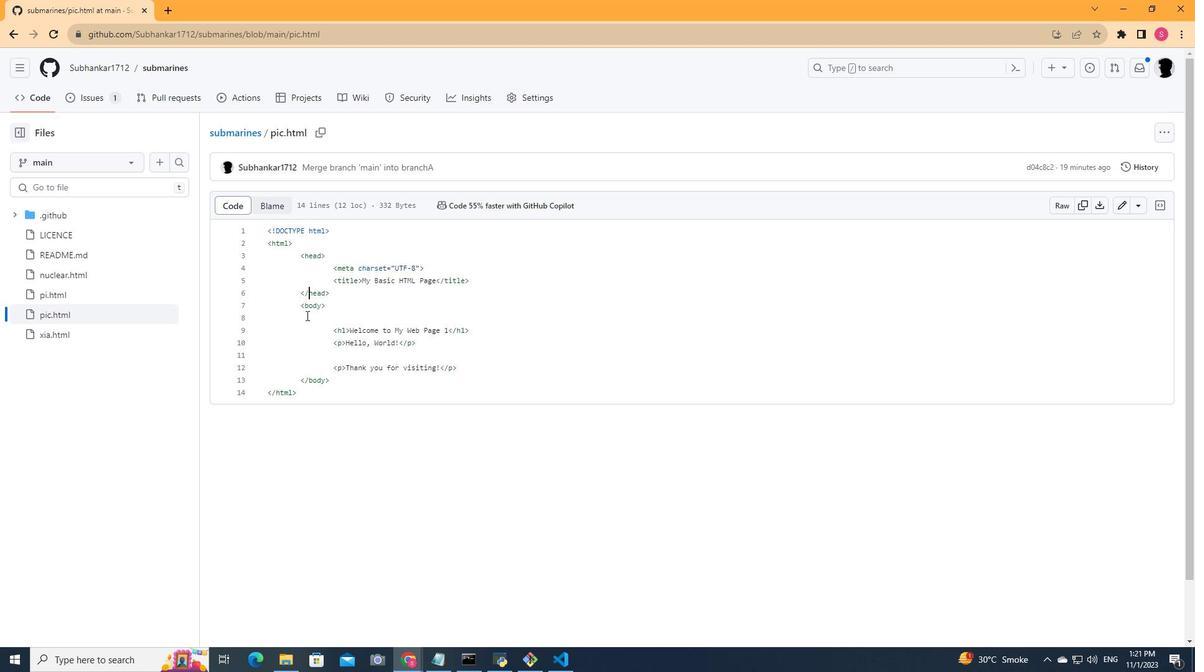 
Action: Mouse pressed left at (306, 315)
Screenshot: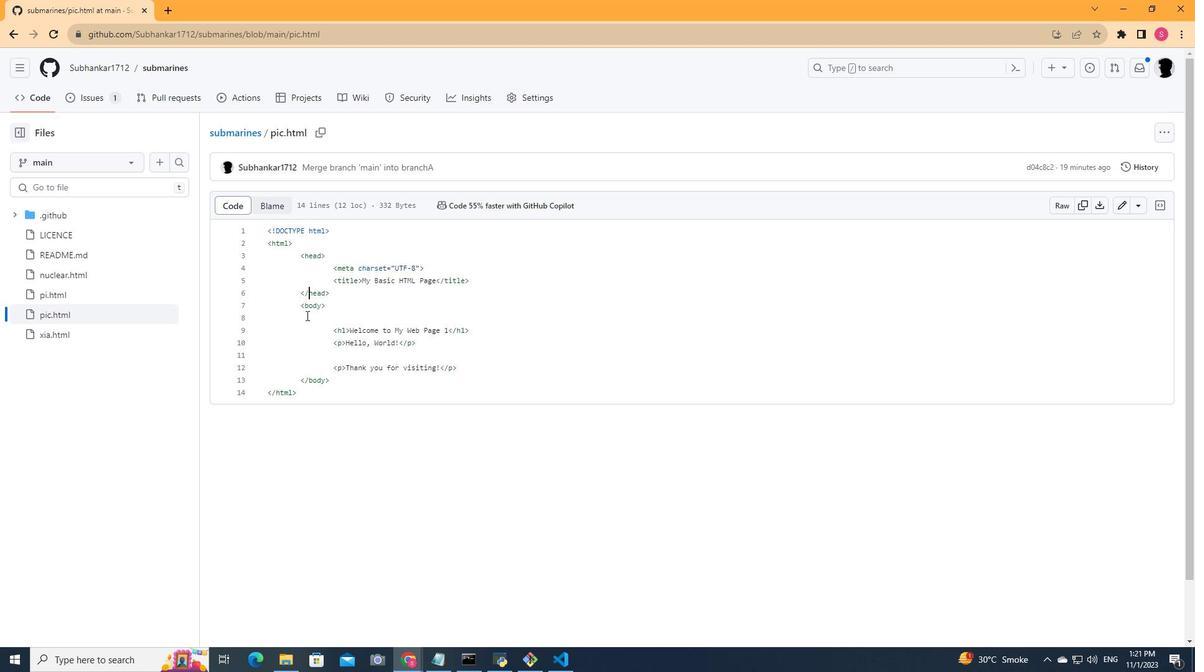 
Action: Mouse moved to (300, 397)
Screenshot: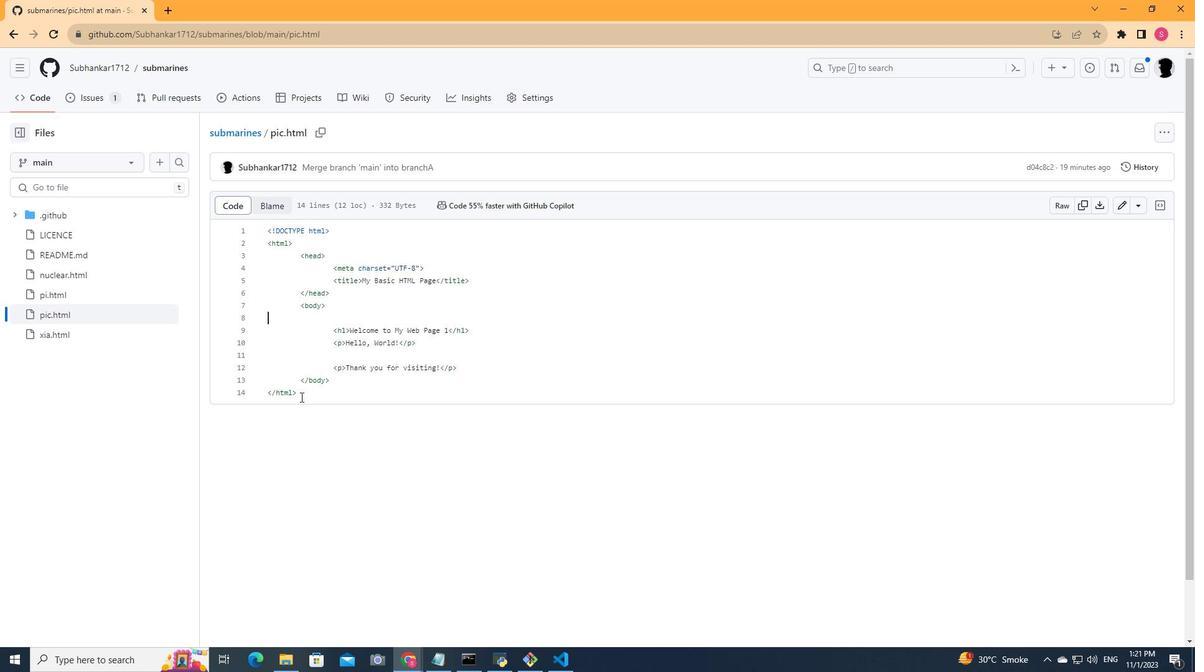 
Action: Mouse pressed left at (300, 397)
Screenshot: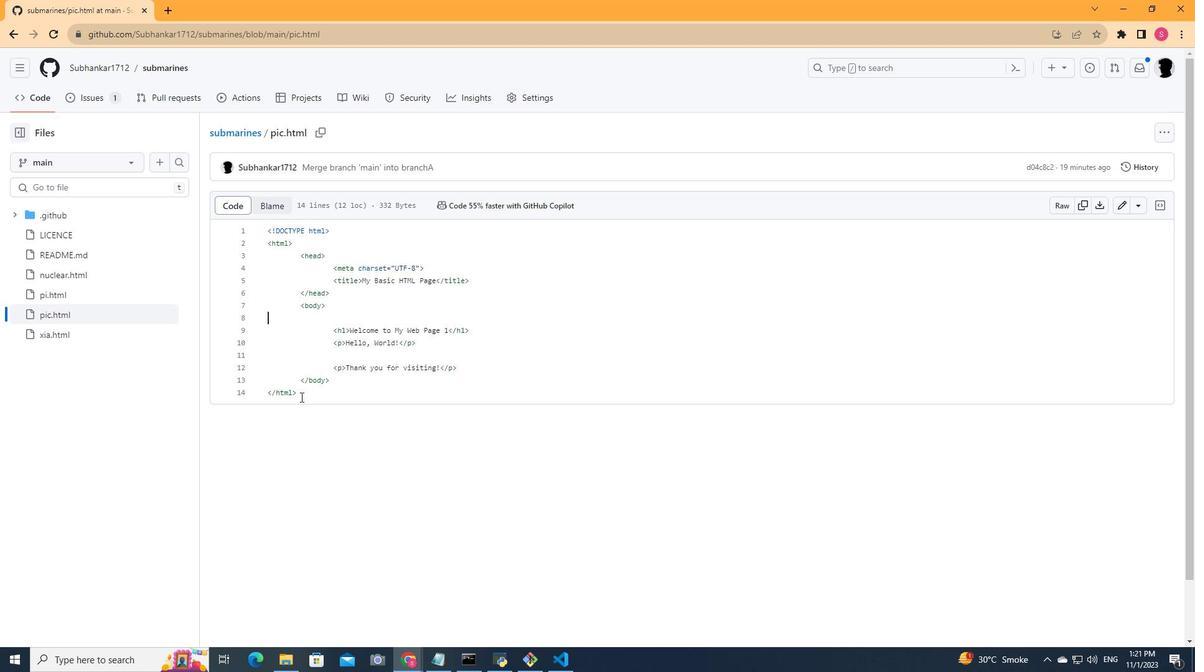 
Action: Mouse moved to (359, 373)
Screenshot: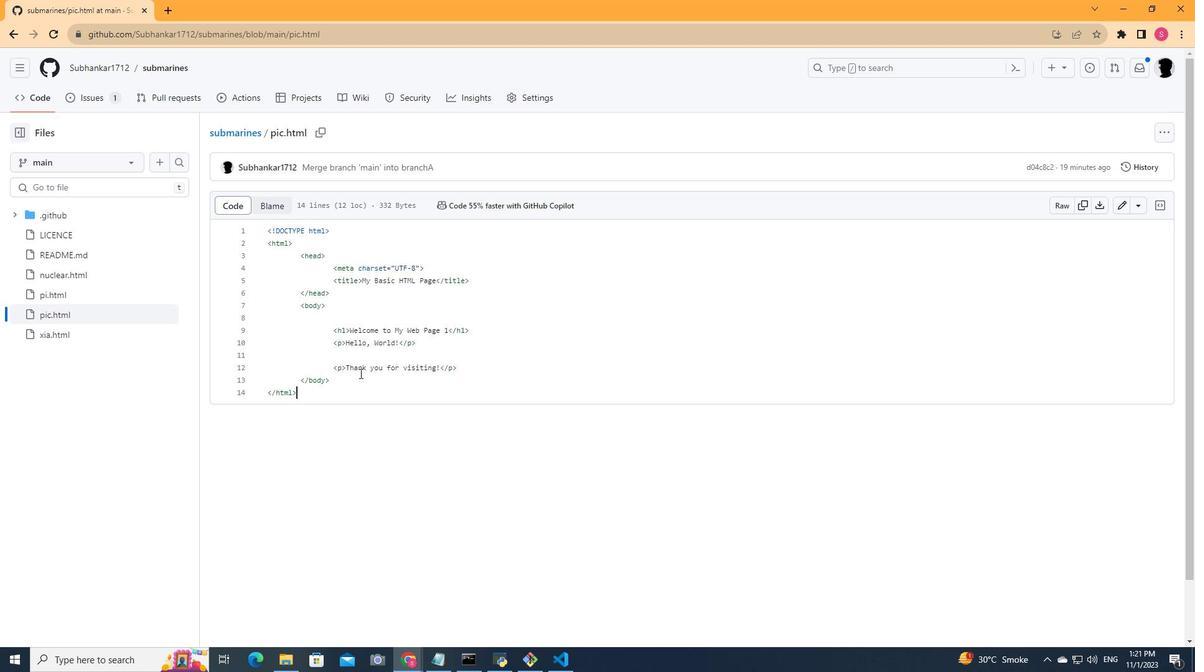 
Action: Mouse pressed left at (359, 373)
Screenshot: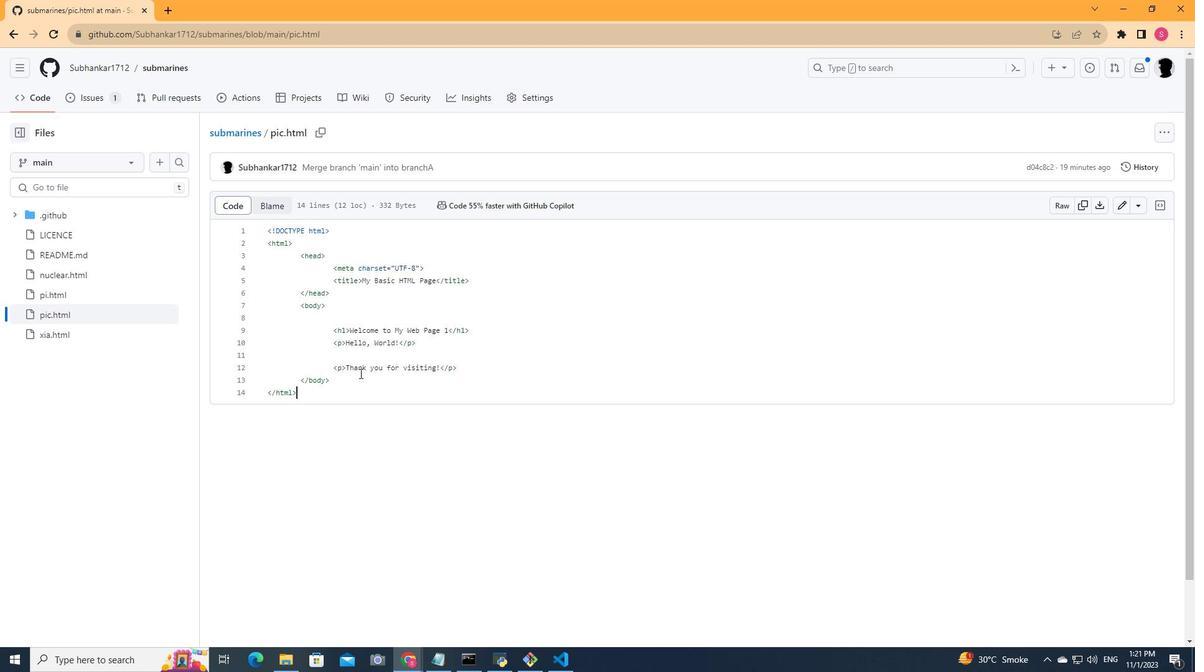 
Action: Mouse moved to (41, 105)
Screenshot: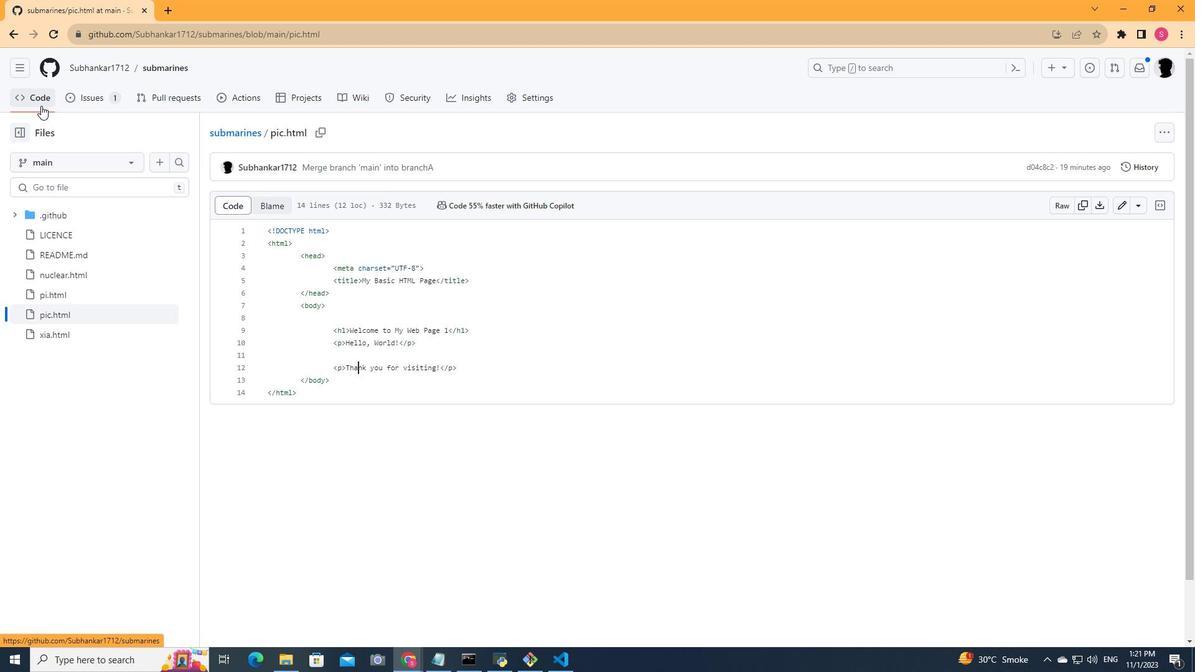 
Action: Mouse pressed left at (41, 105)
Screenshot: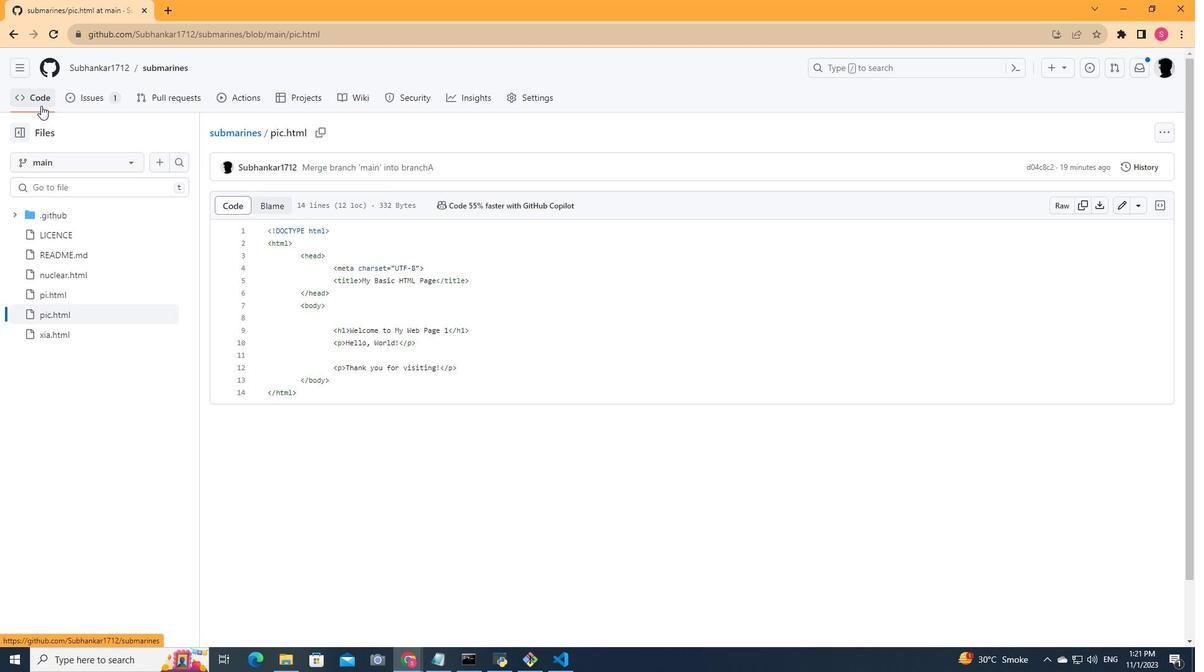 
Action: Mouse moved to (254, 417)
Screenshot: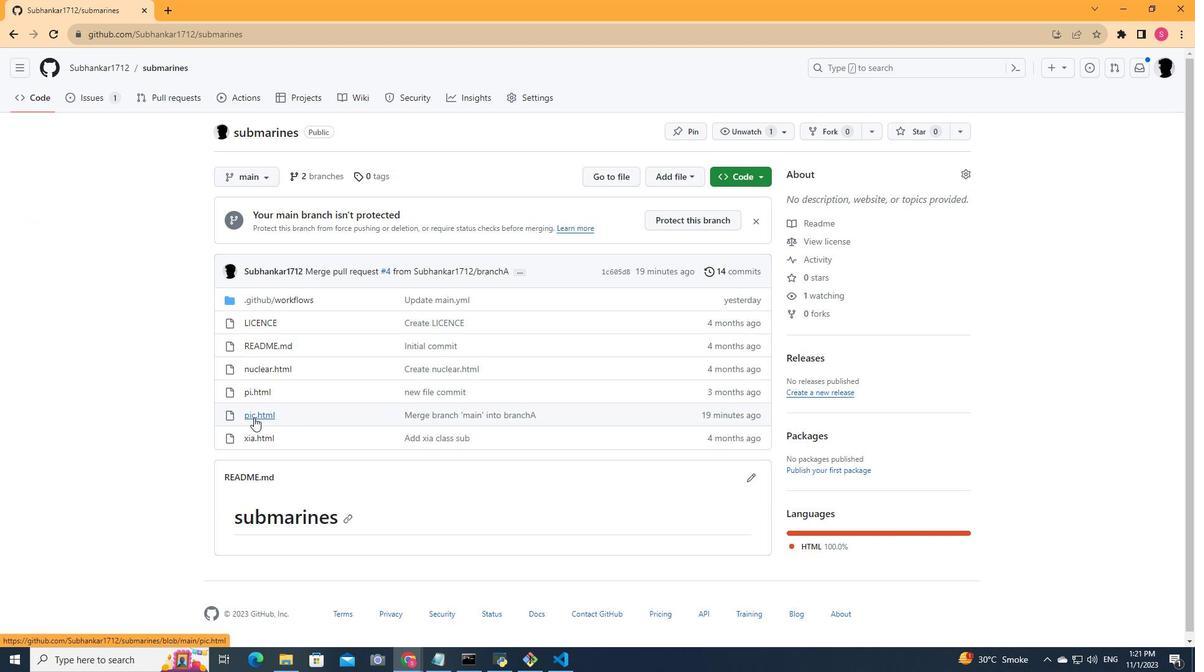 
Action: Mouse scrolled (254, 417) with delta (0, 0)
Screenshot: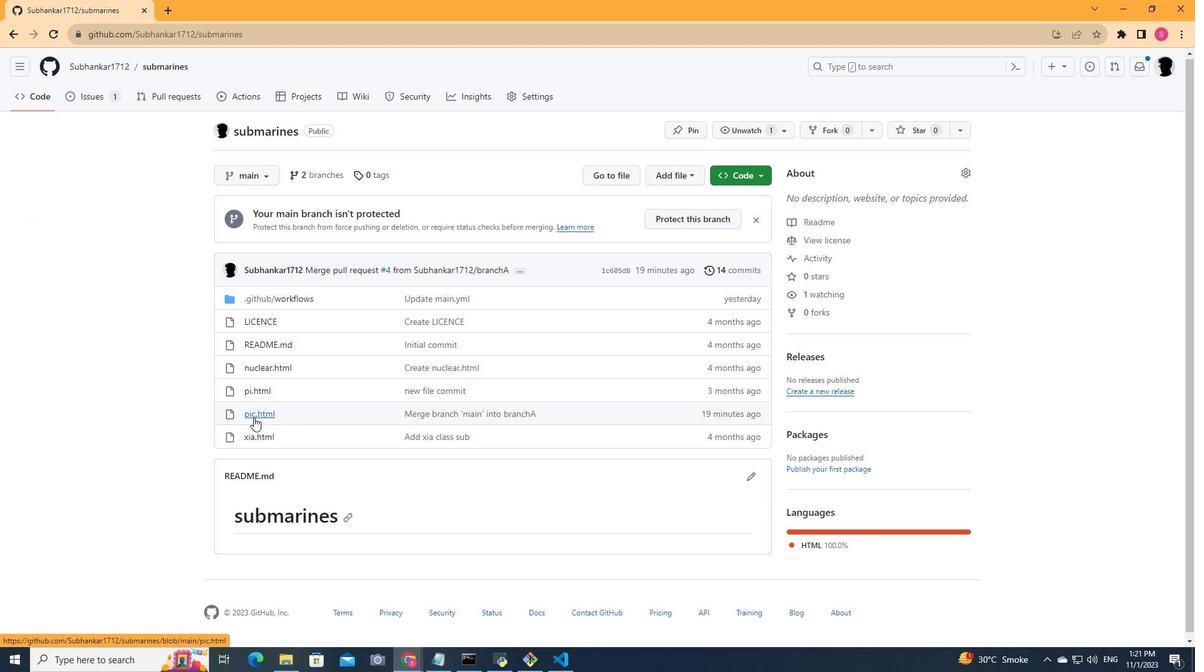 
Action: Mouse scrolled (254, 417) with delta (0, 0)
Screenshot: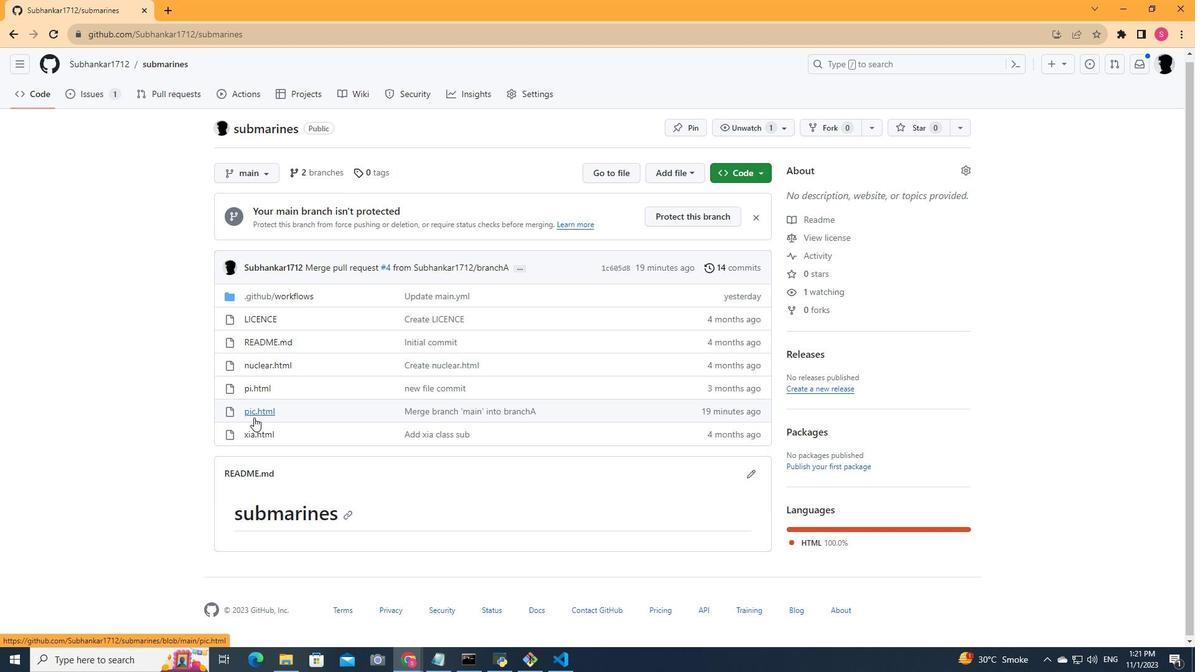 
Action: Mouse moved to (258, 432)
Screenshot: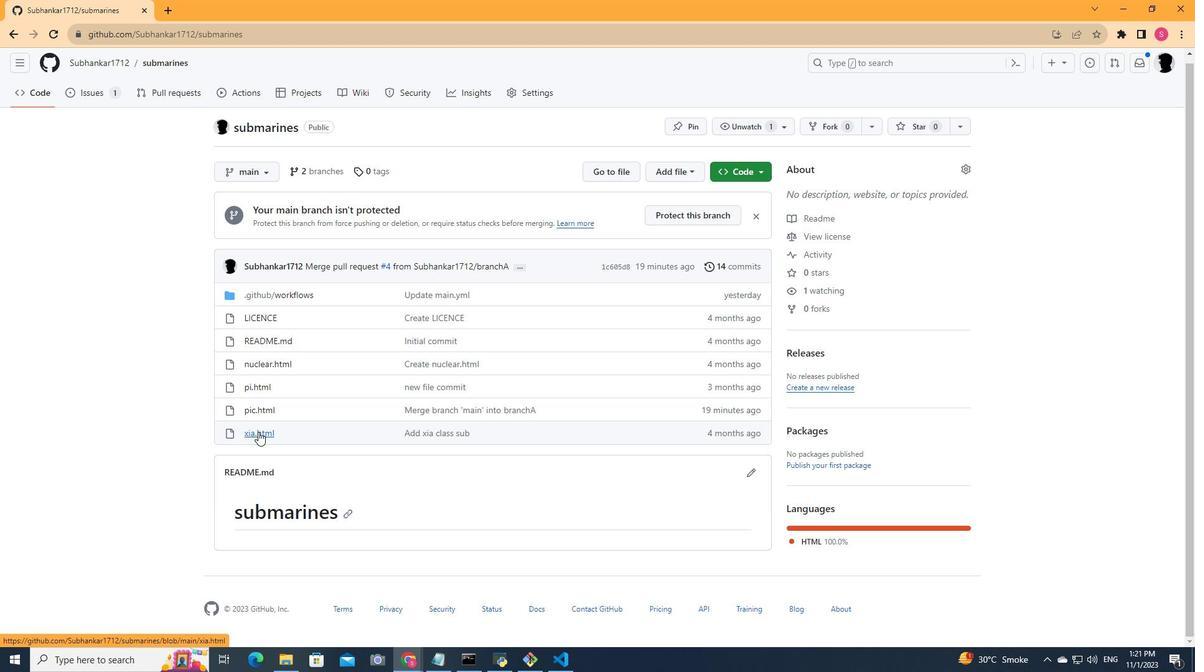 
Action: Mouse pressed left at (258, 432)
Screenshot: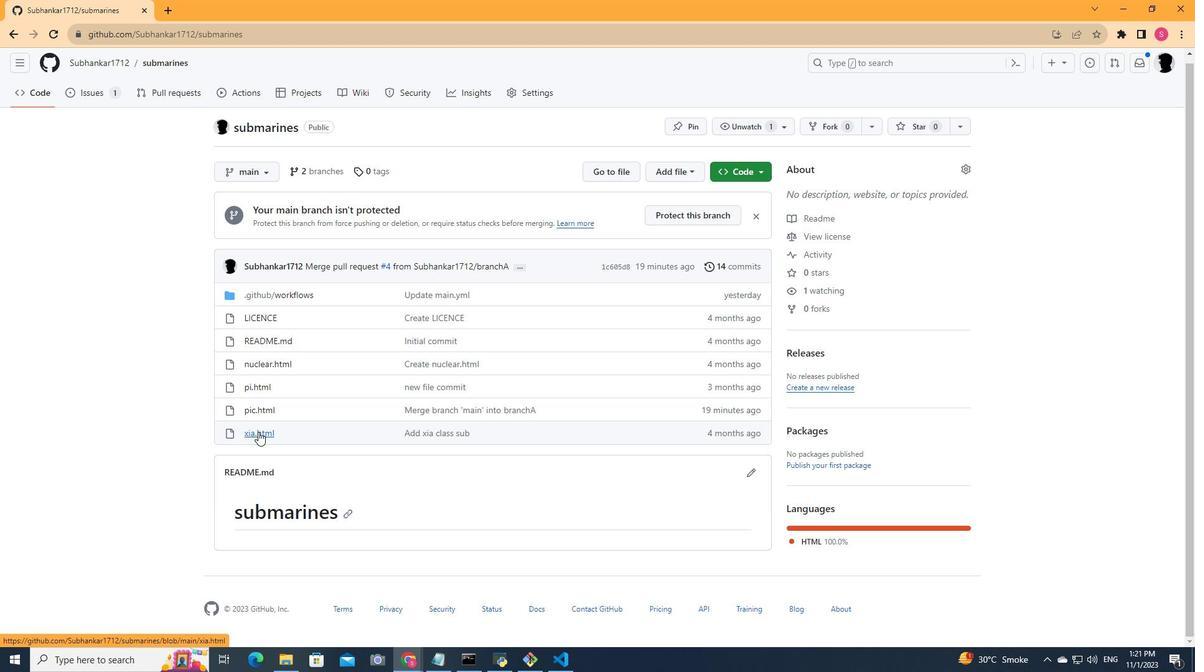
Action: Mouse moved to (30, 101)
Screenshot: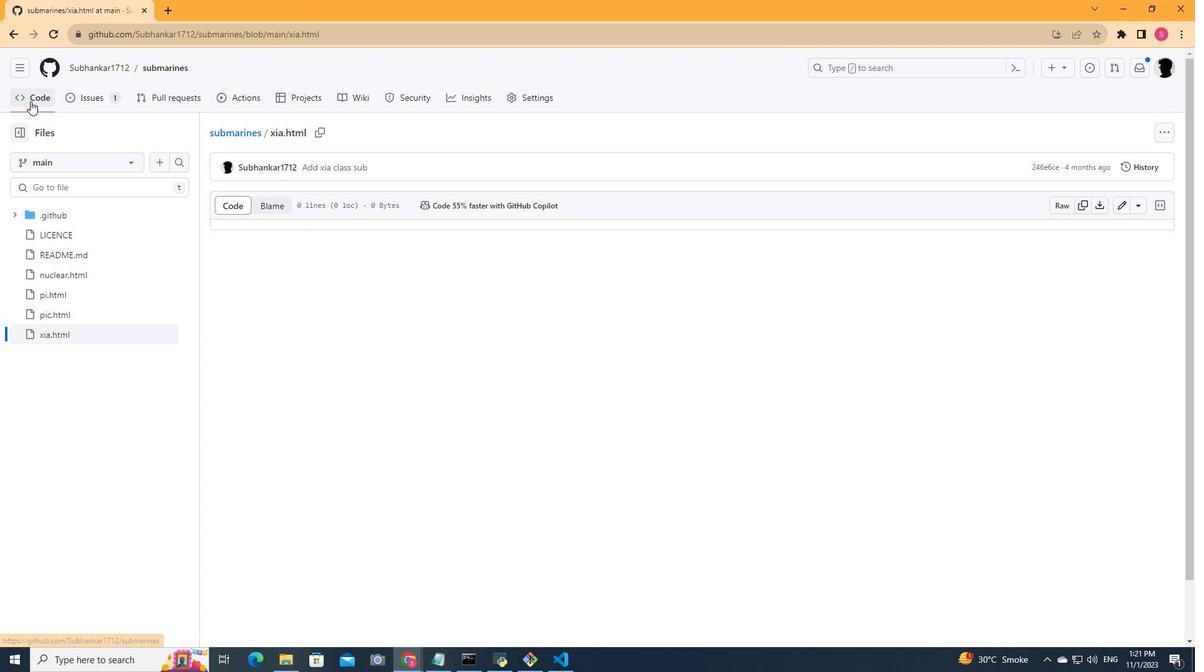 
Action: Mouse pressed left at (30, 101)
Screenshot: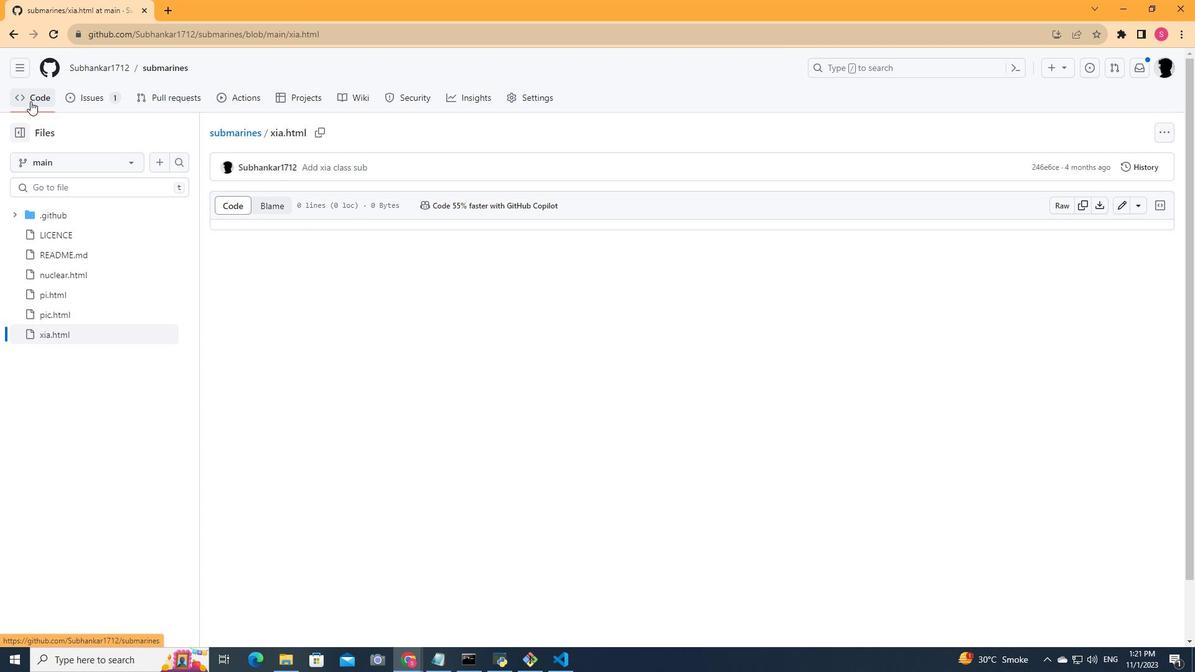 
Action: Mouse moved to (256, 412)
Screenshot: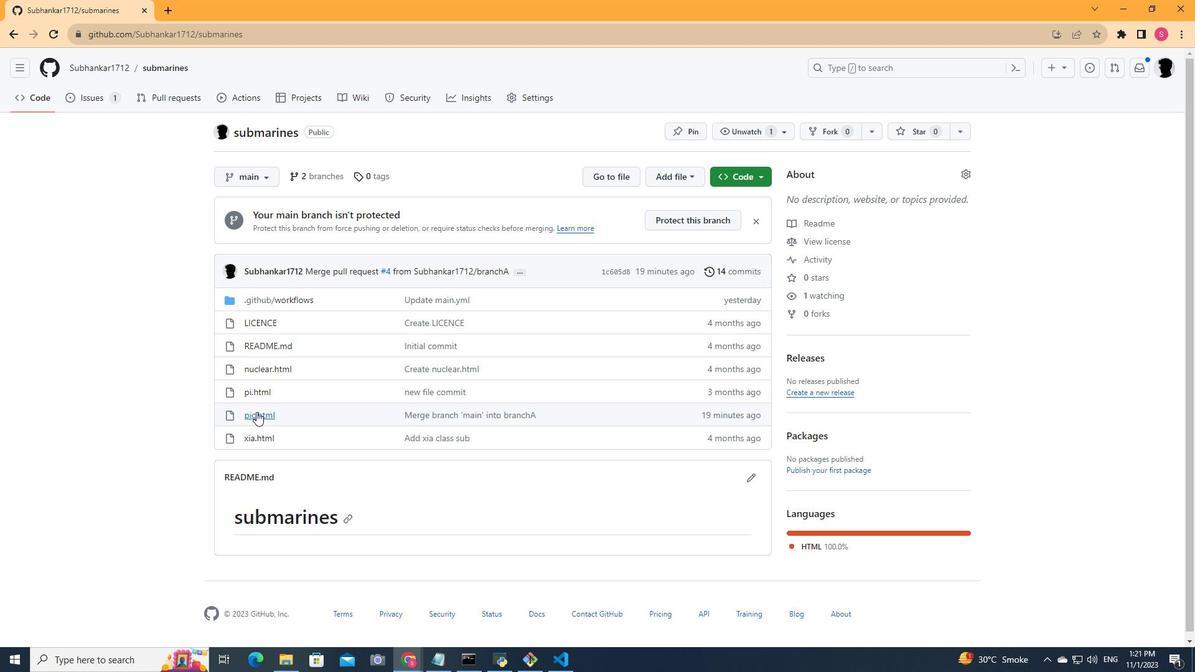
Action: Mouse pressed left at (256, 412)
Screenshot: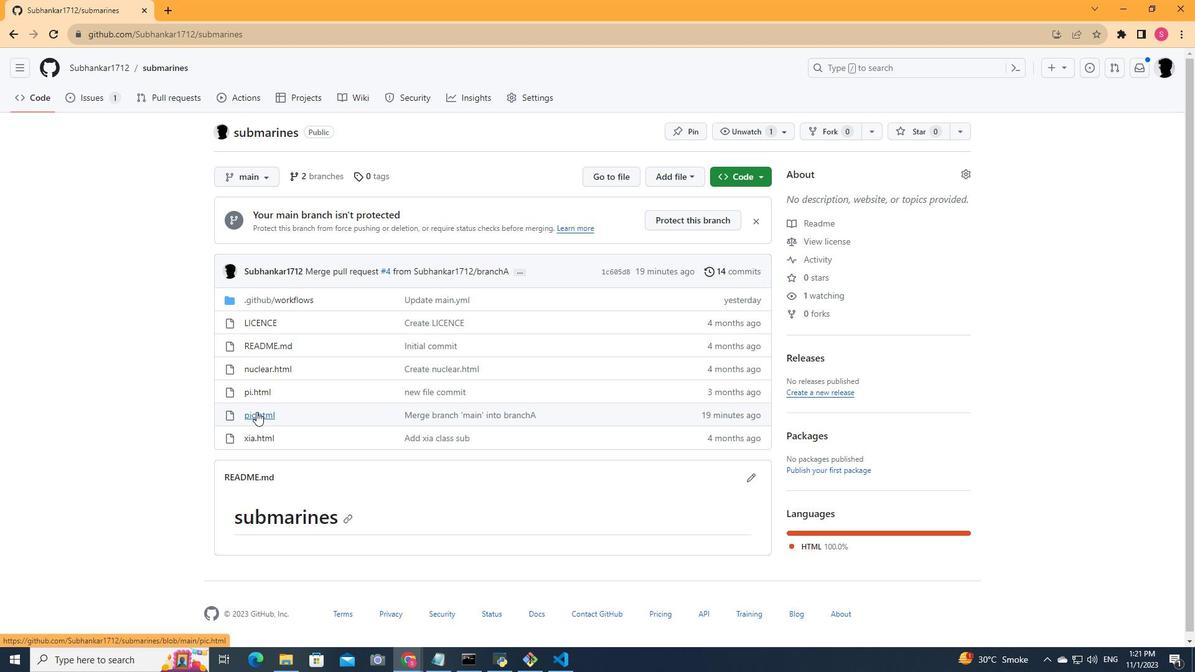 
Action: Mouse moved to (316, 311)
Screenshot: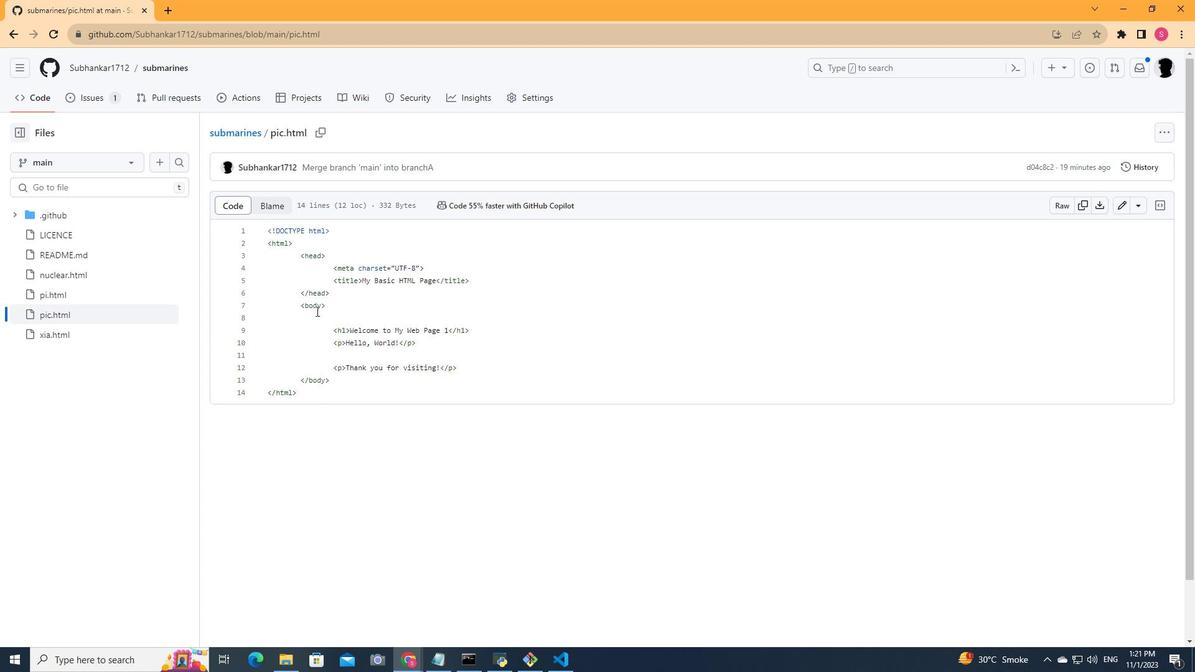 
Action: Mouse scrolled (316, 311) with delta (0, 0)
Screenshot: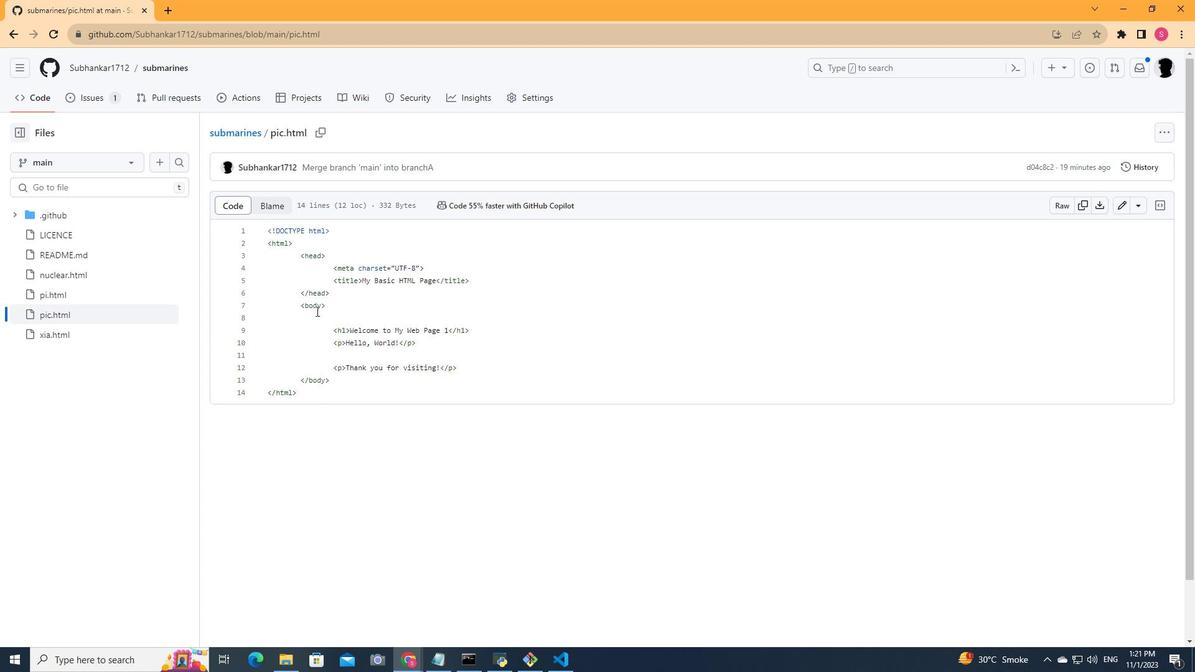 
Action: Mouse scrolled (316, 311) with delta (0, 0)
Screenshot: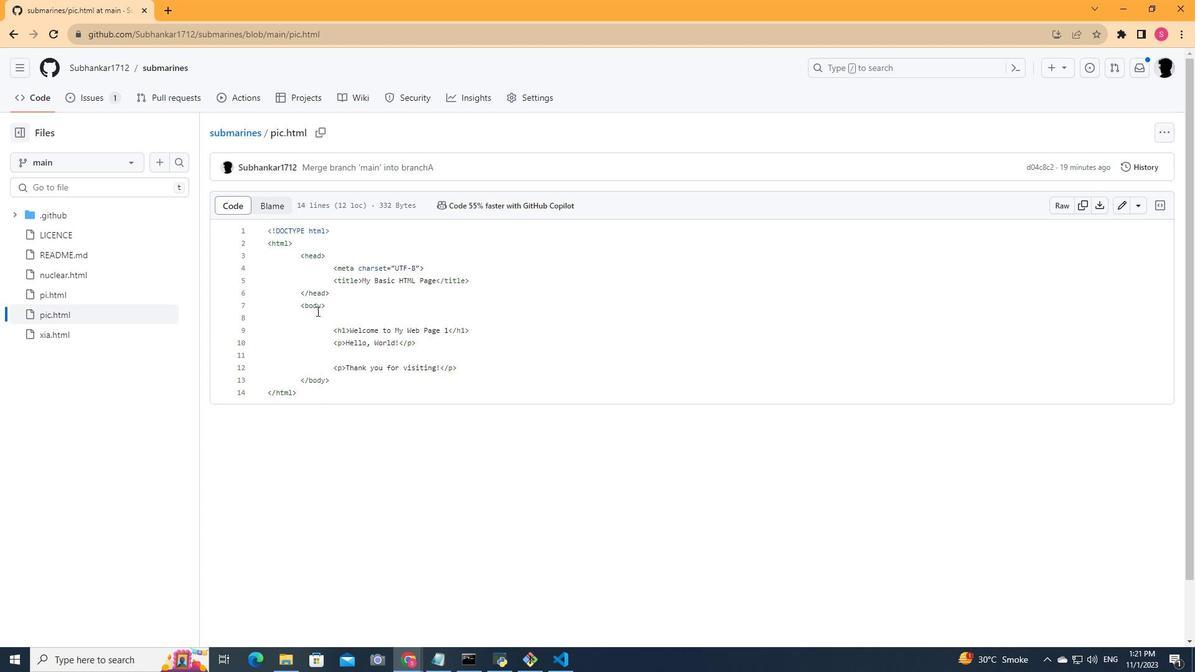 
Action: Mouse scrolled (316, 311) with delta (0, 0)
Screenshot: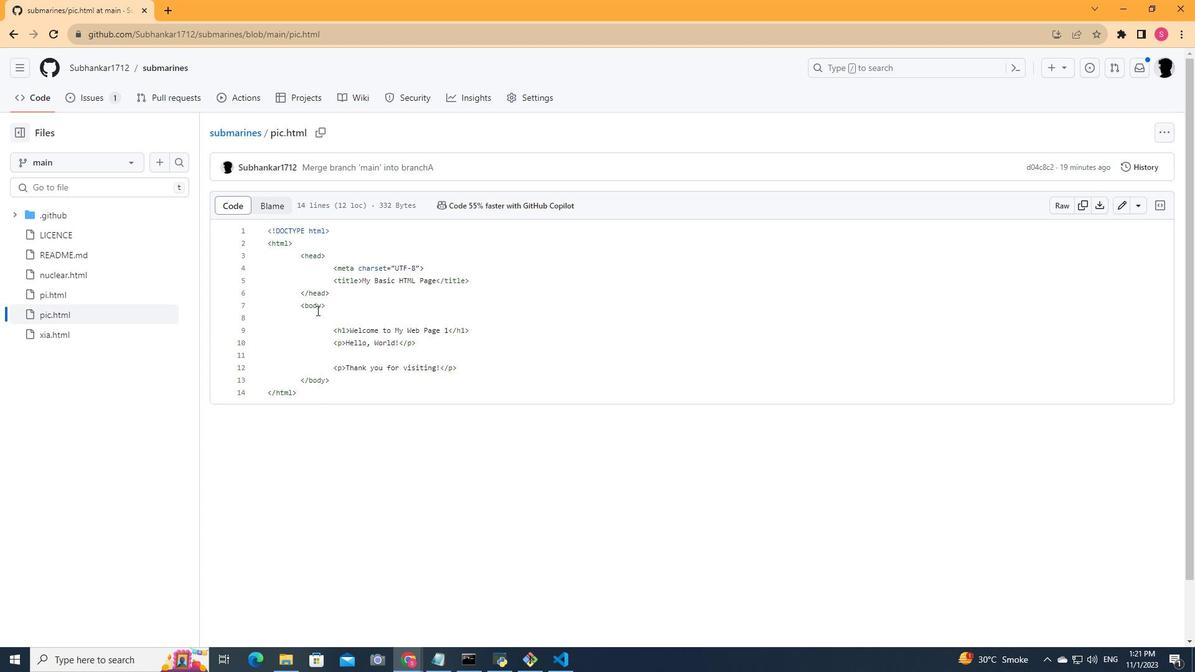 
Action: Mouse moved to (316, 310)
Screenshot: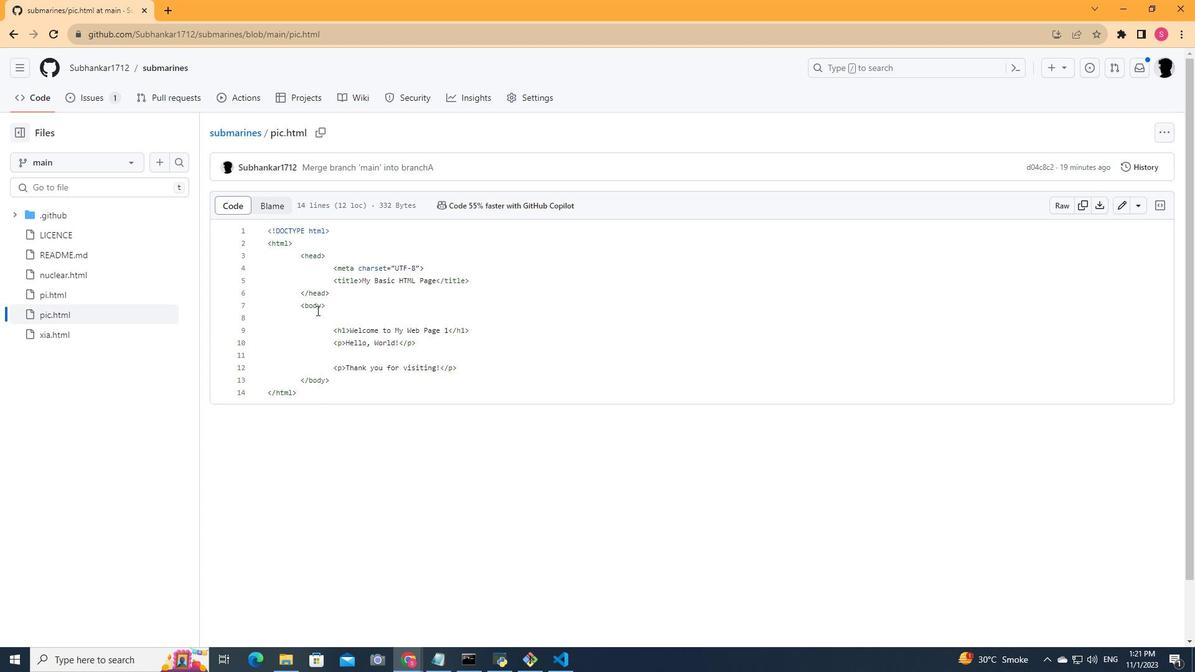 
Action: Mouse scrolled (316, 310) with delta (0, 0)
Screenshot: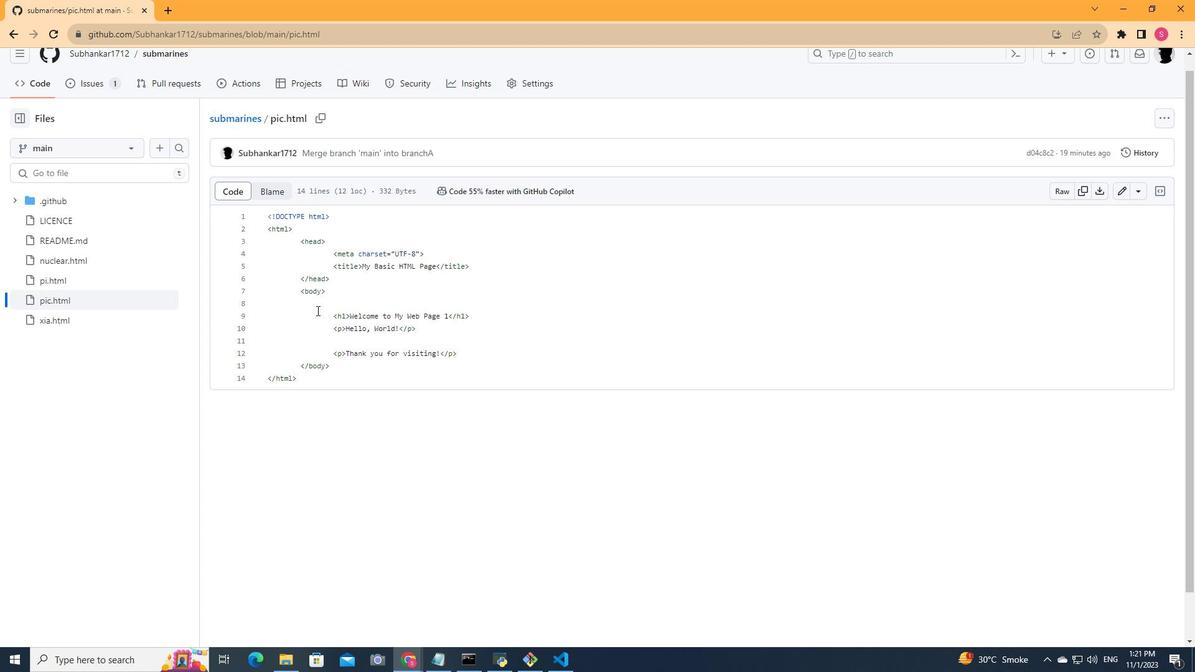
Action: Mouse scrolled (316, 310) with delta (0, 0)
Screenshot: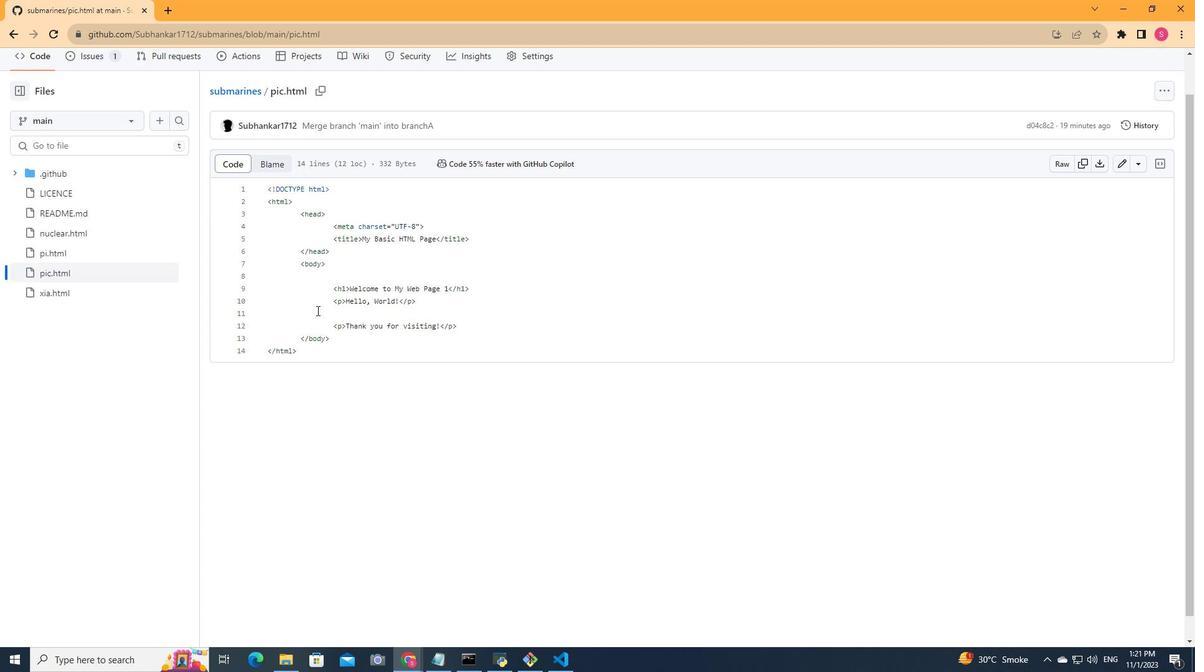 
Action: Mouse scrolled (316, 310) with delta (0, 0)
Screenshot: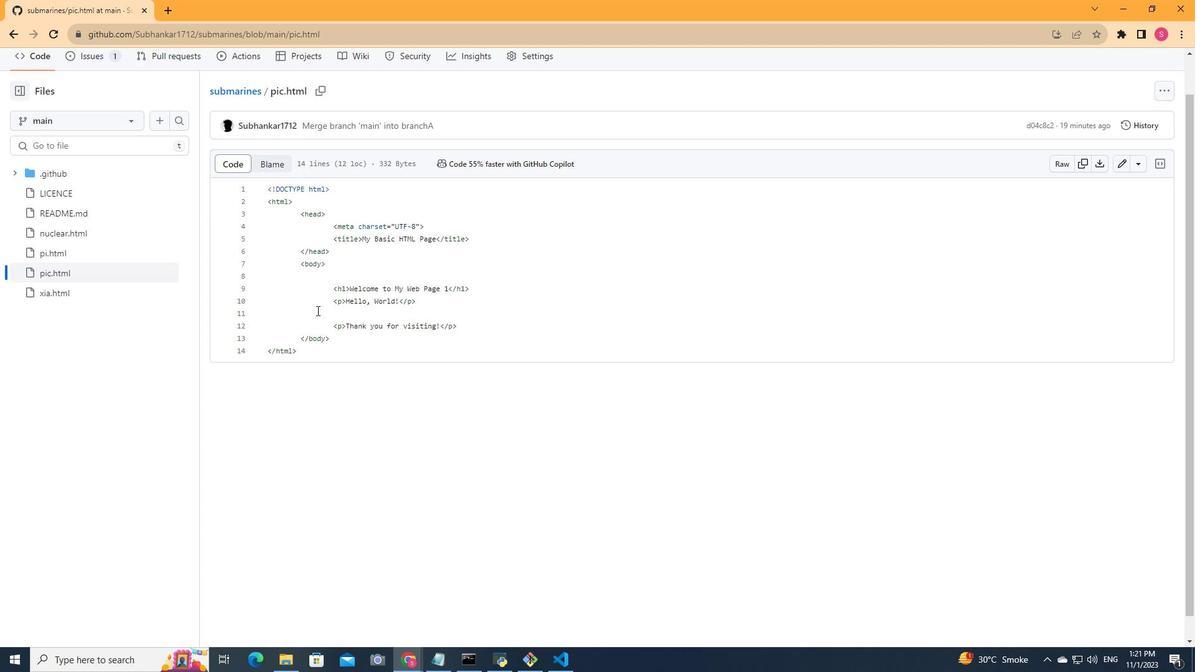 
Action: Mouse scrolled (316, 311) with delta (0, 0)
Screenshot: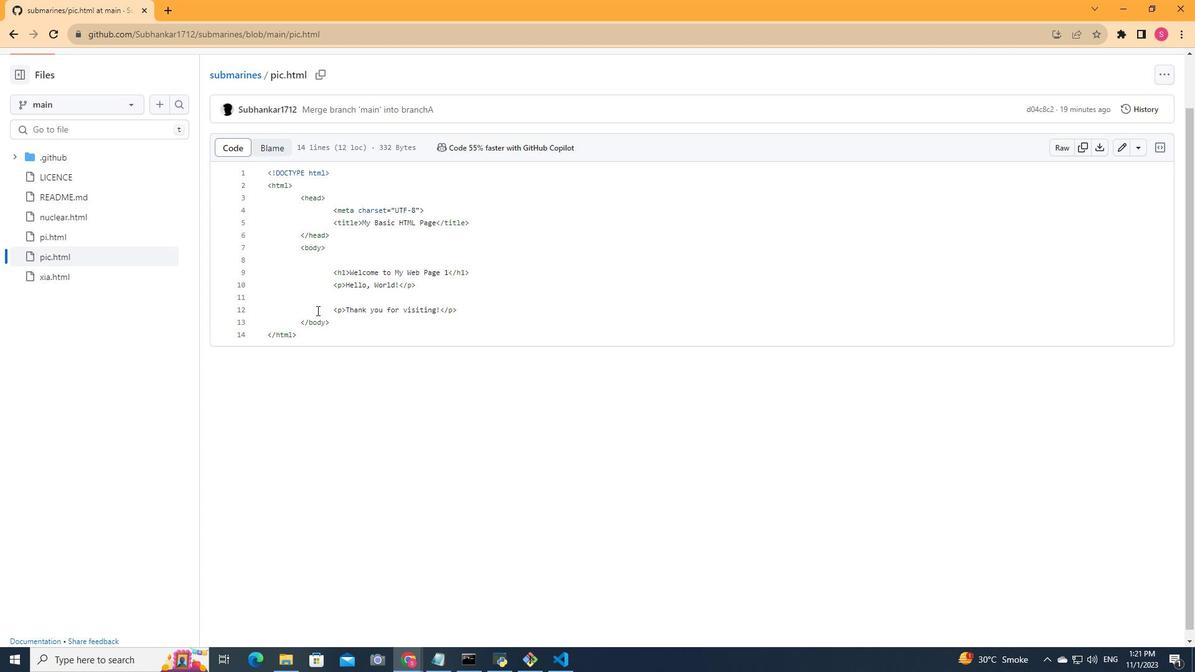 
Action: Mouse scrolled (316, 311) with delta (0, 0)
Screenshot: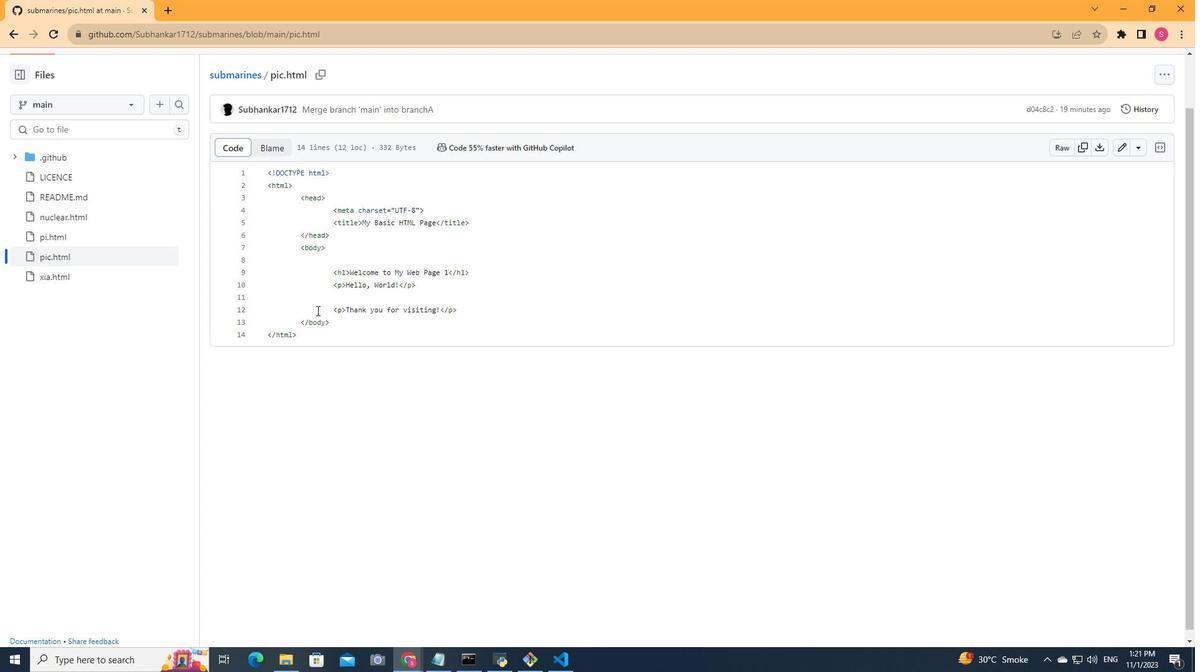 
Action: Mouse scrolled (316, 311) with delta (0, 0)
Screenshot: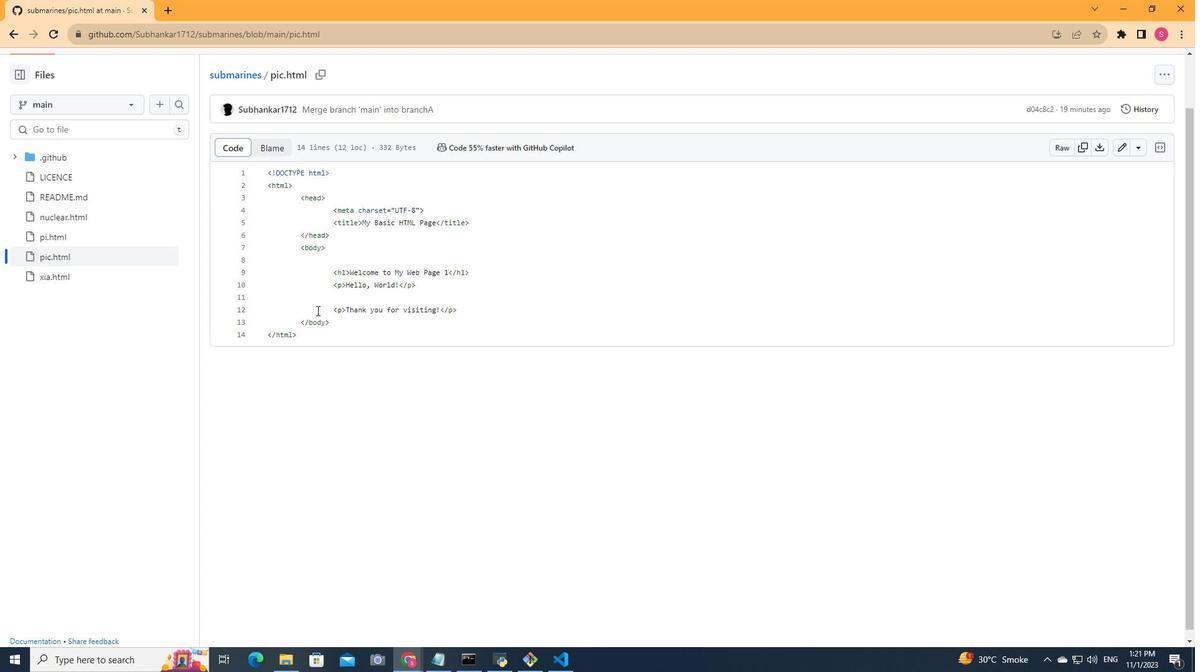 
Action: Mouse scrolled (316, 311) with delta (0, 0)
Screenshot: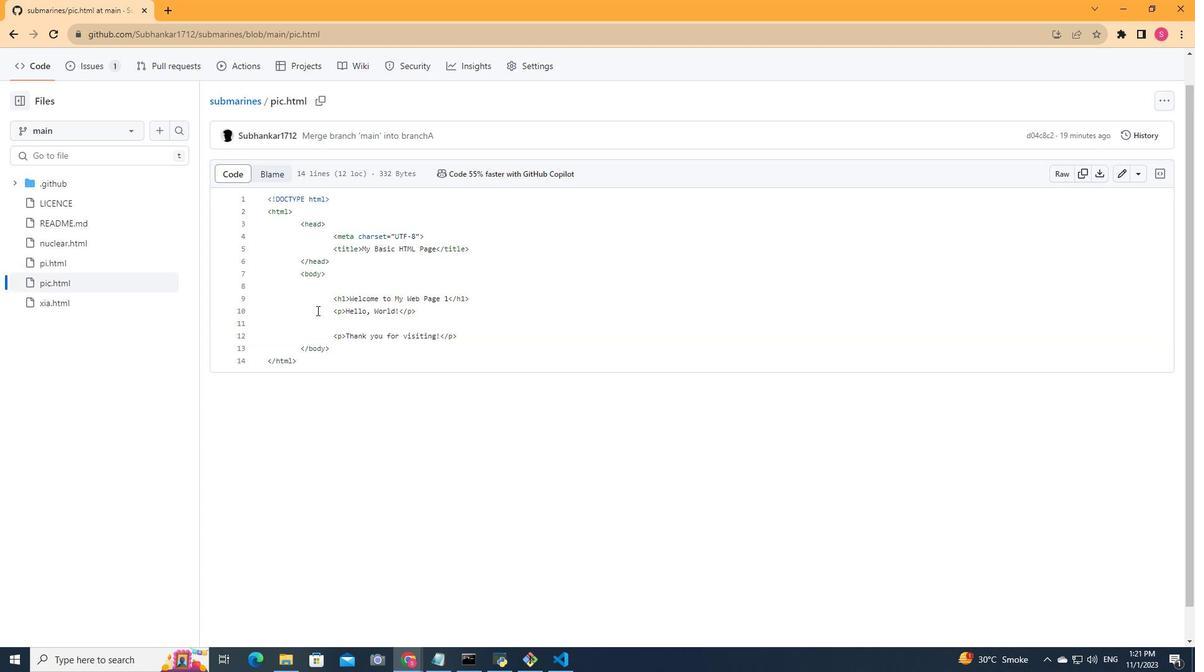 
